 Task: Open a blank sheet, save the file as conflictresolution.doc Add Heading 'Tips for effective conflict resolution in a team: 'Tips for effective conflict resolution in a team:  Add the following points with numberingAdd the following points with numbering 1.	Encourage open dialogue_x000D_
2.	Seek win-win solutions_x000D_
3.	Promote collaboration_x000D_
Select the entire thext and change line spacing to  2.5 Select the entire text and apply  Outside Borders ,change the font size of heading and points to 24
Action: Mouse moved to (19, 17)
Screenshot: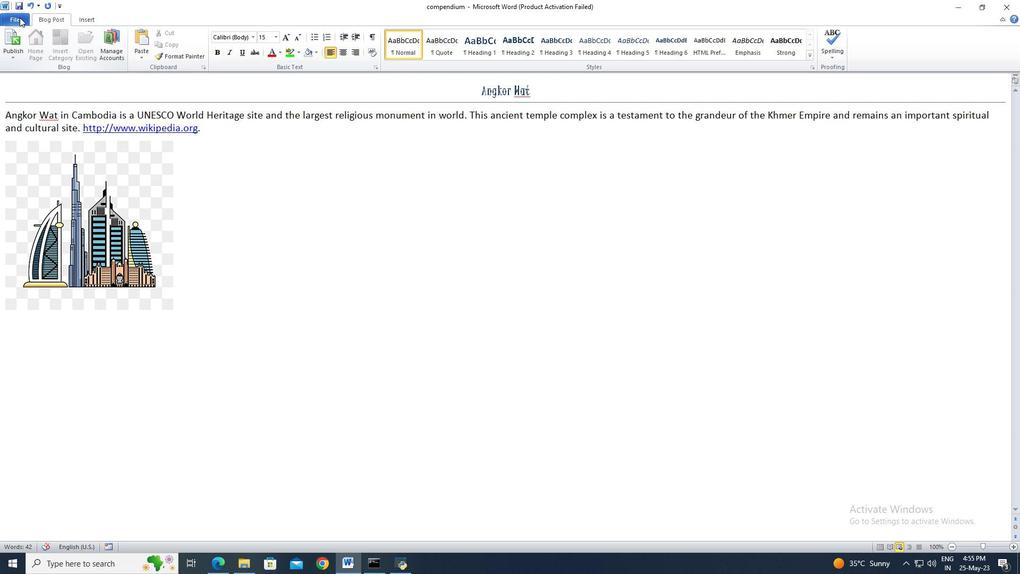 
Action: Mouse pressed left at (19, 17)
Screenshot: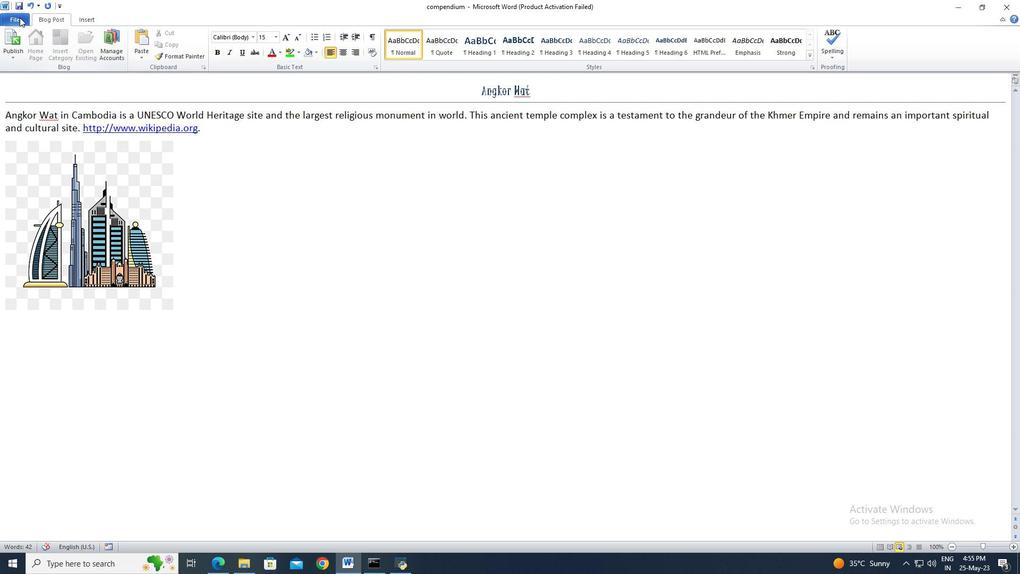 
Action: Mouse moved to (27, 139)
Screenshot: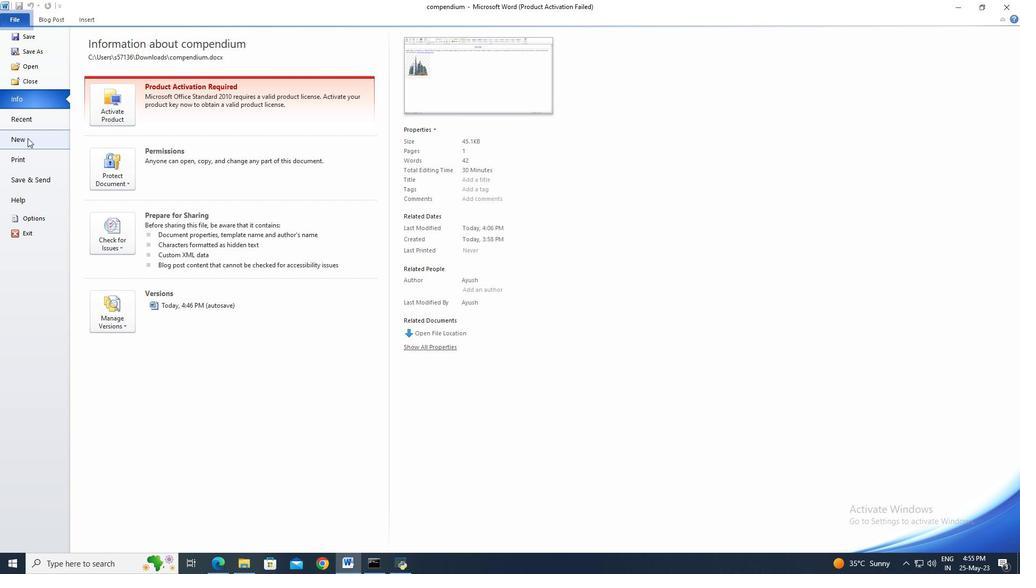 
Action: Mouse pressed left at (27, 139)
Screenshot: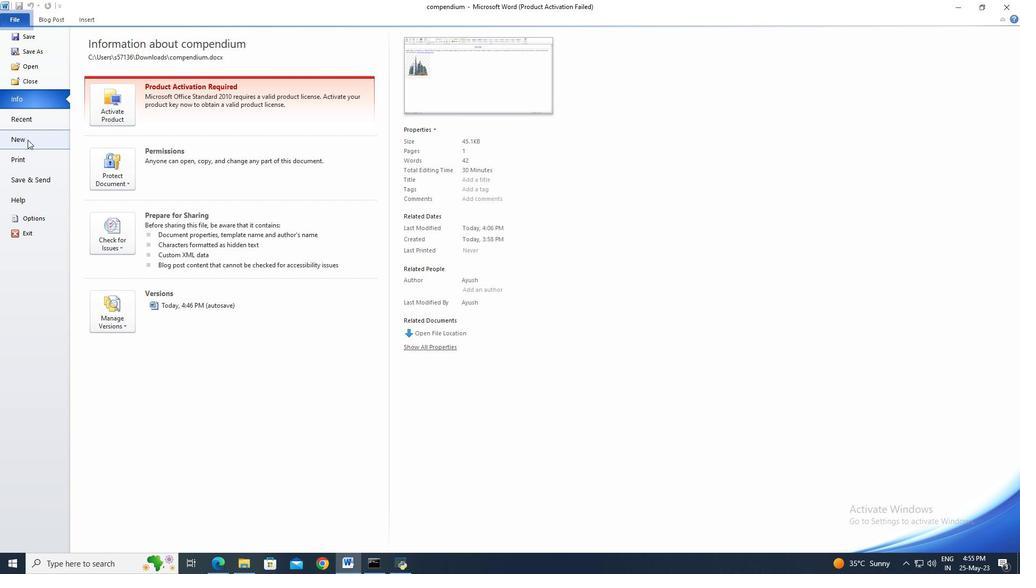 
Action: Mouse moved to (519, 260)
Screenshot: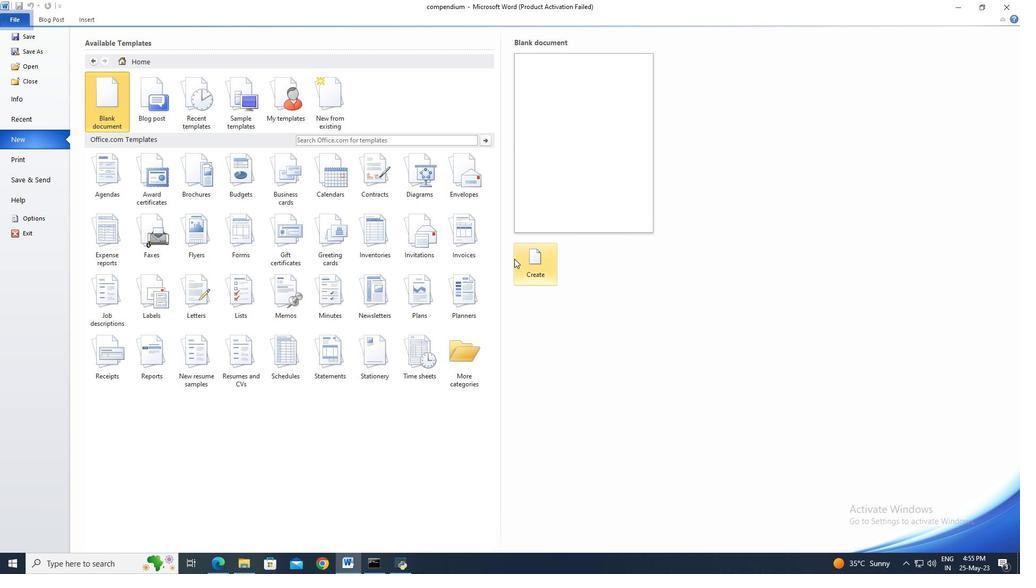 
Action: Mouse pressed left at (519, 260)
Screenshot: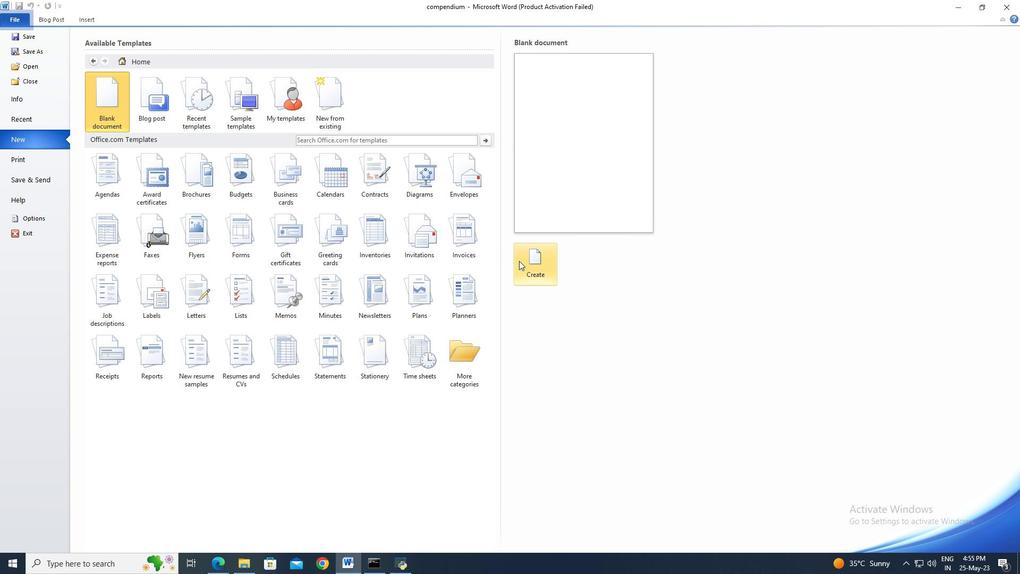 
Action: Mouse moved to (26, 22)
Screenshot: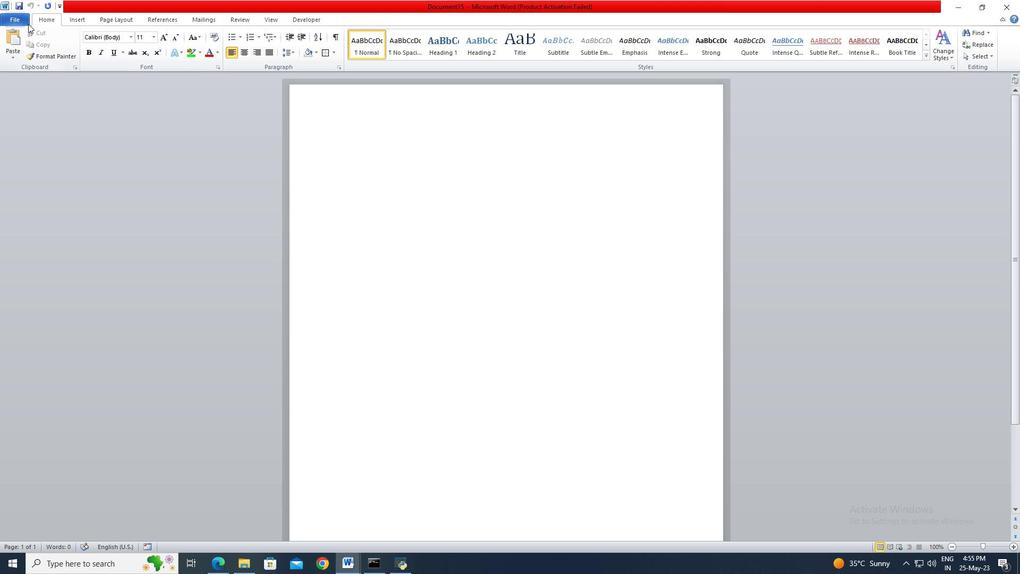 
Action: Mouse pressed left at (26, 22)
Screenshot: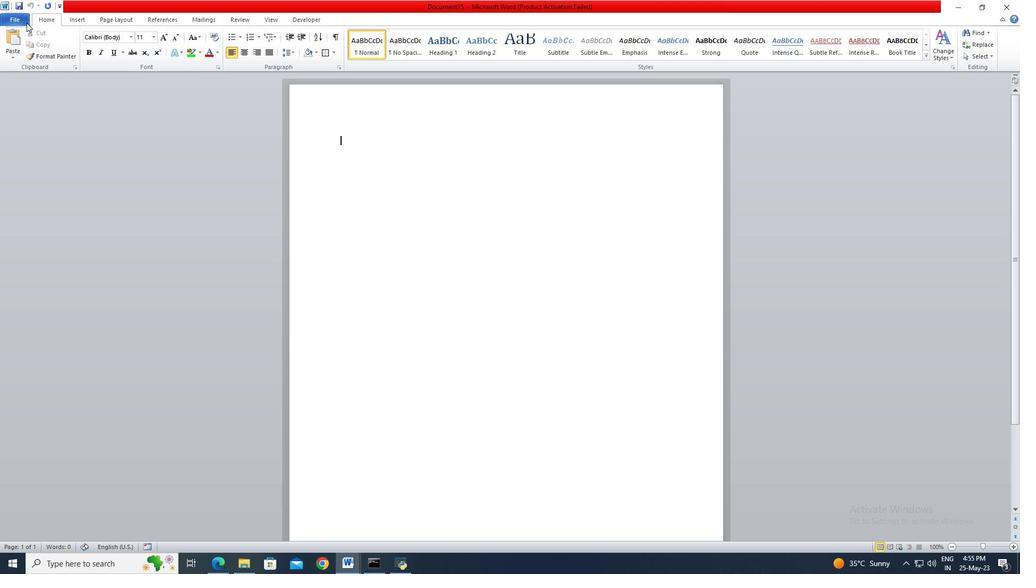 
Action: Mouse moved to (27, 47)
Screenshot: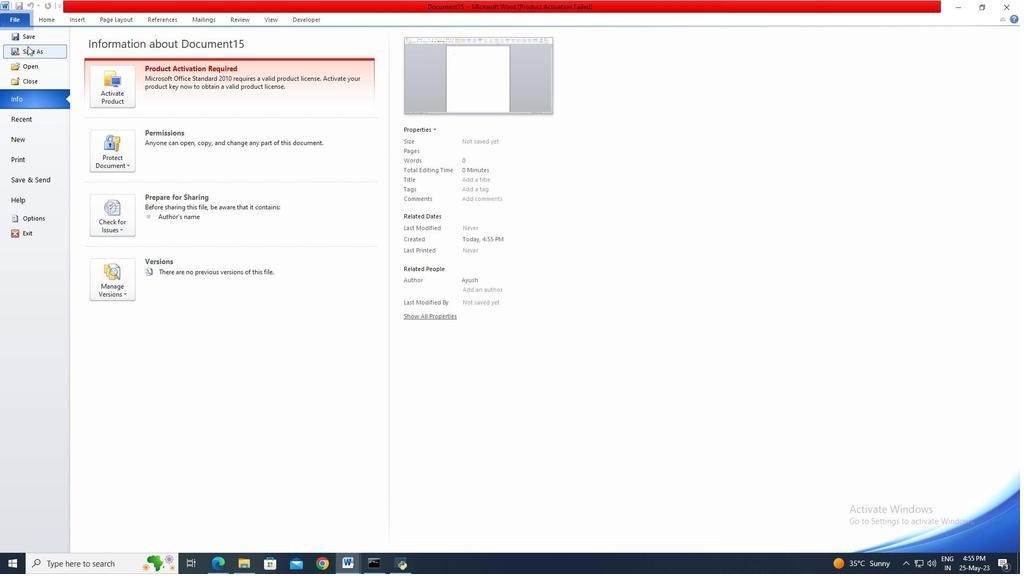 
Action: Mouse pressed left at (27, 47)
Screenshot: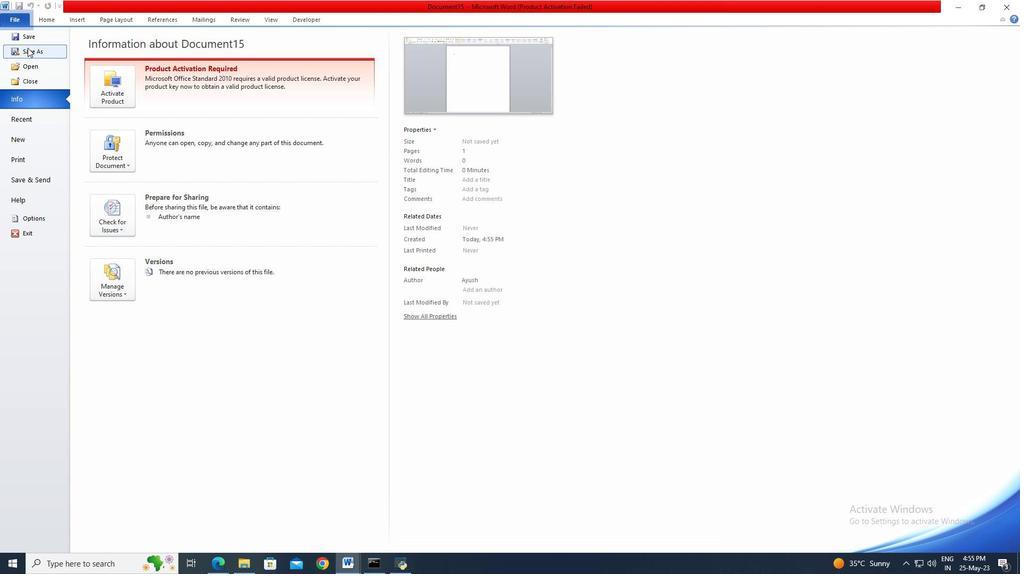 
Action: Mouse moved to (45, 130)
Screenshot: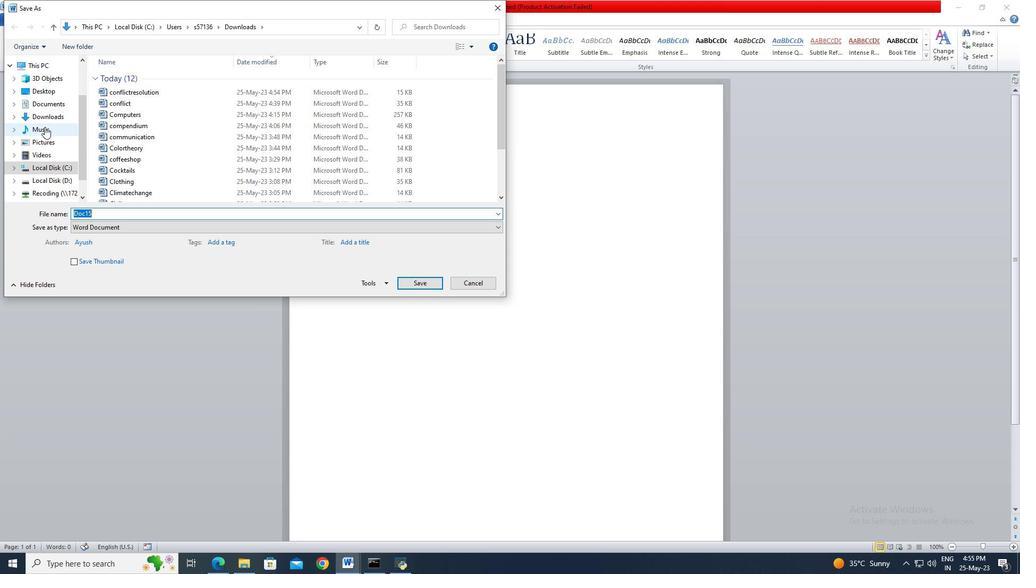 
Action: Mouse pressed left at (45, 130)
Screenshot: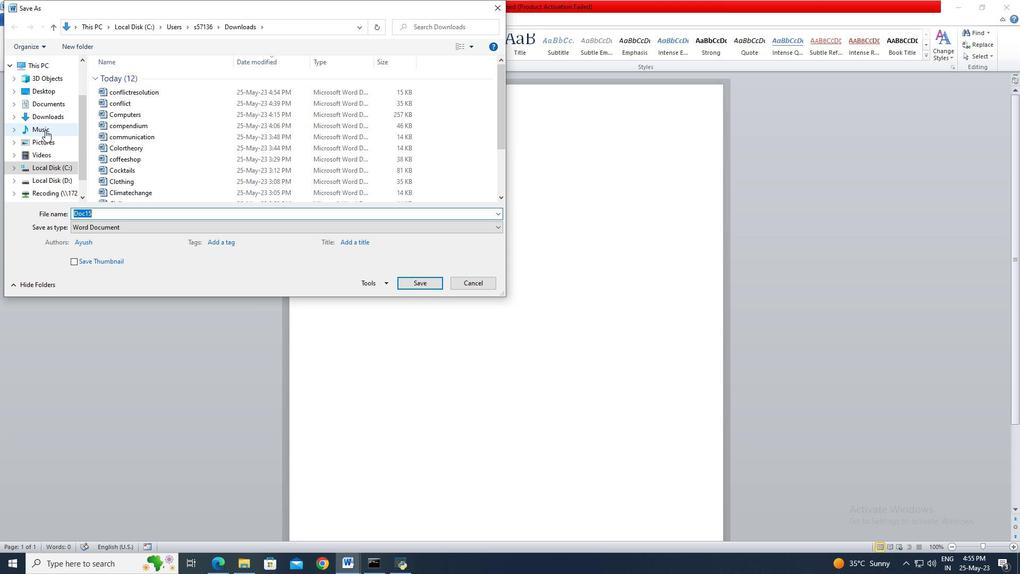 
Action: Mouse moved to (104, 206)
Screenshot: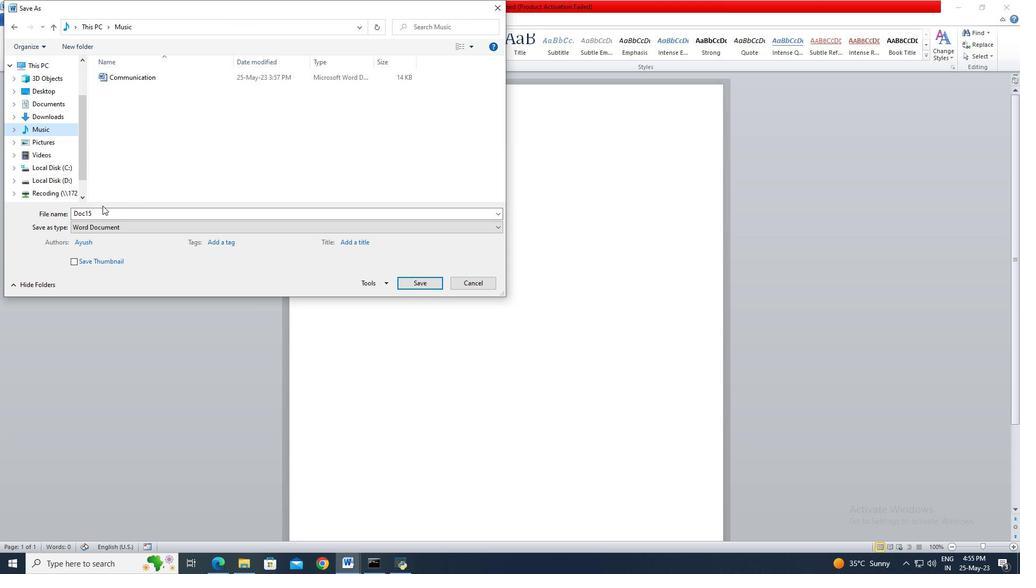 
Action: Mouse pressed left at (104, 206)
Screenshot: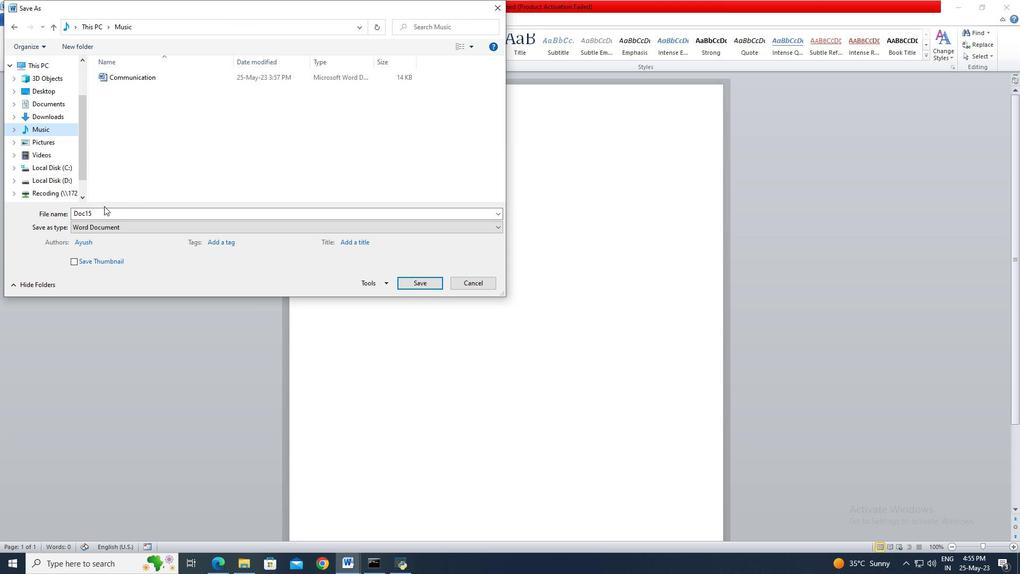 
Action: Mouse moved to (109, 212)
Screenshot: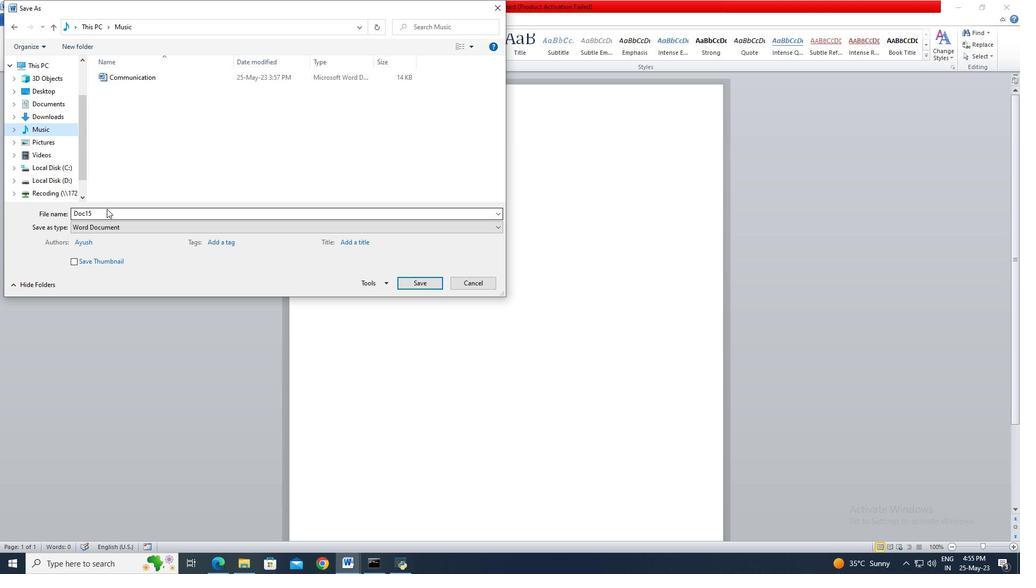 
Action: Mouse pressed left at (109, 212)
Screenshot: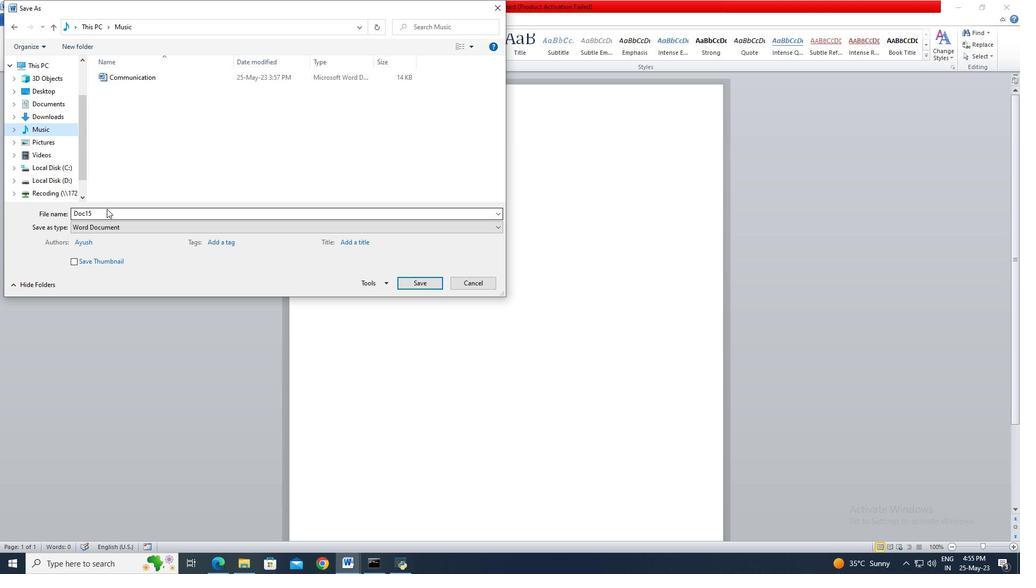 
Action: Key pressed conflictresolution
Screenshot: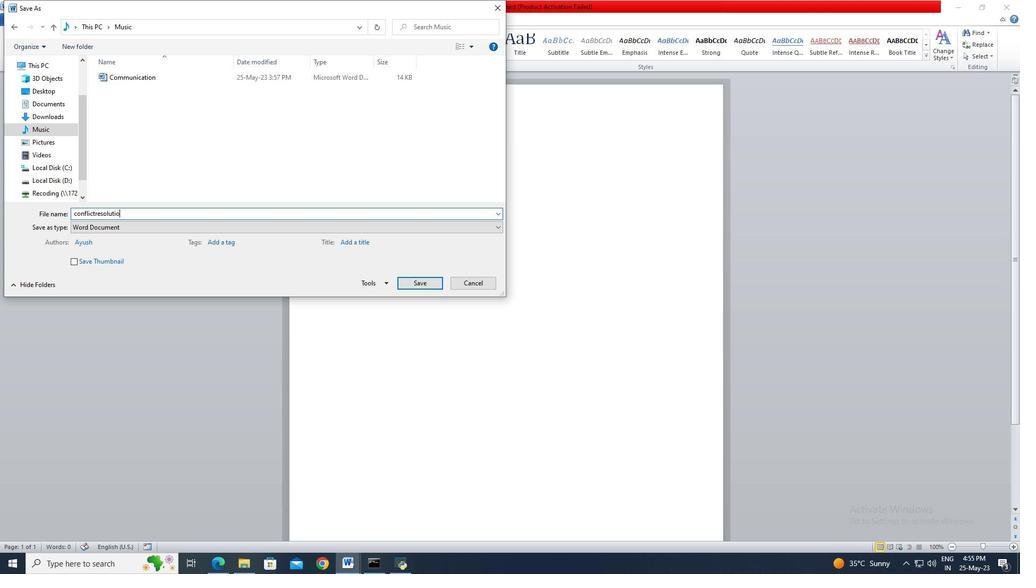 
Action: Mouse moved to (439, 286)
Screenshot: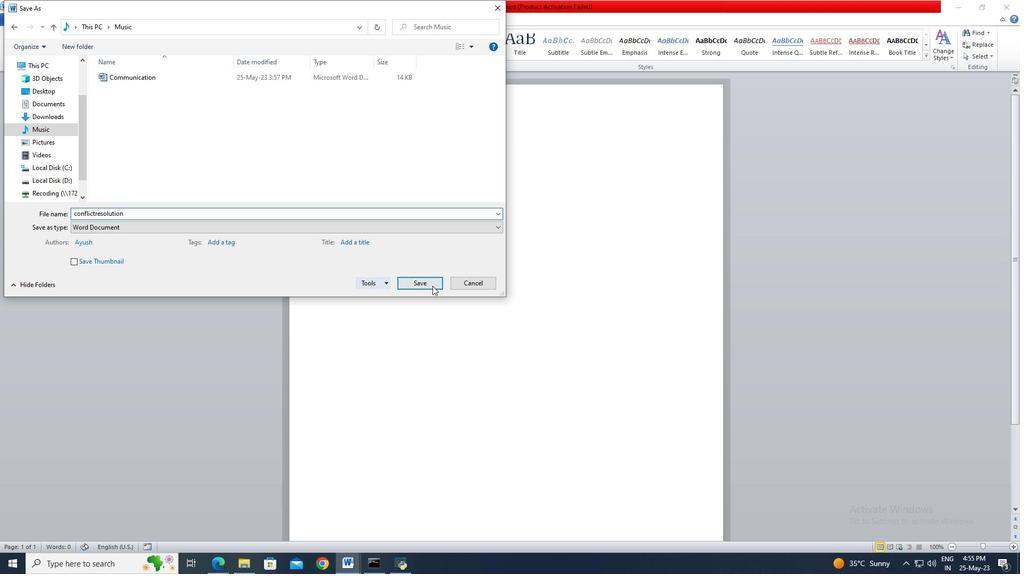 
Action: Mouse pressed left at (439, 286)
Screenshot: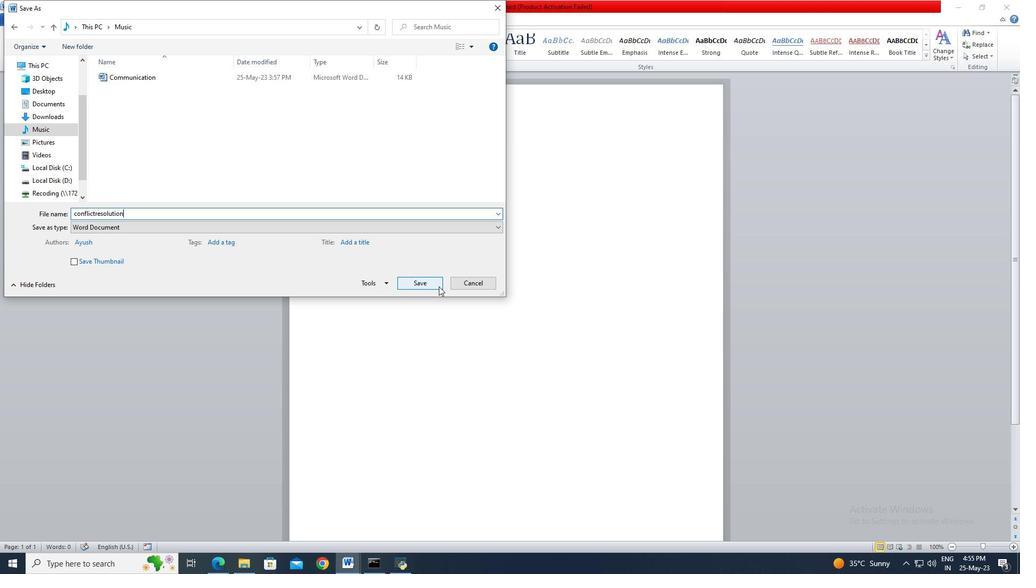 
Action: Mouse moved to (459, 50)
Screenshot: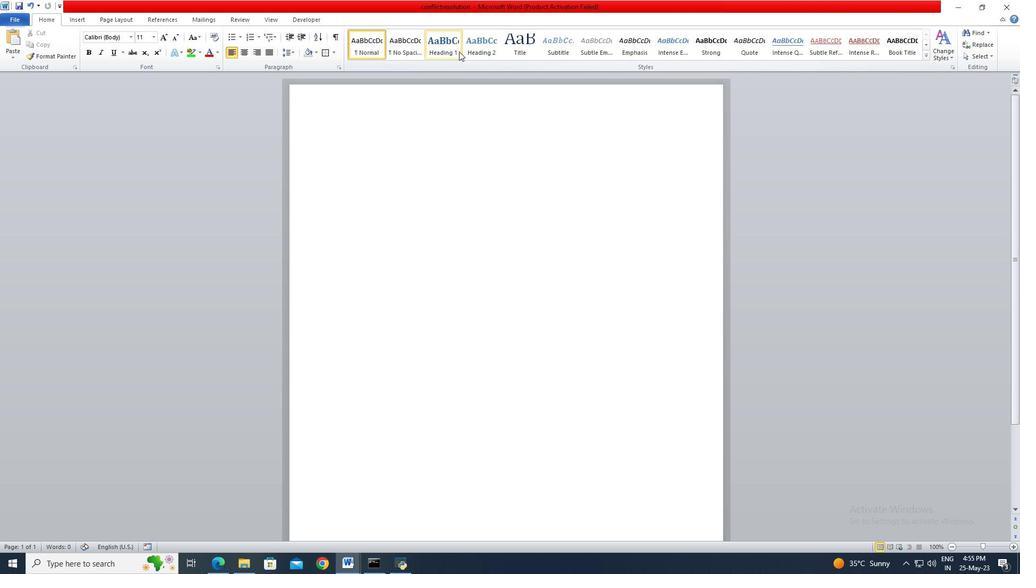 
Action: Mouse pressed left at (459, 50)
Screenshot: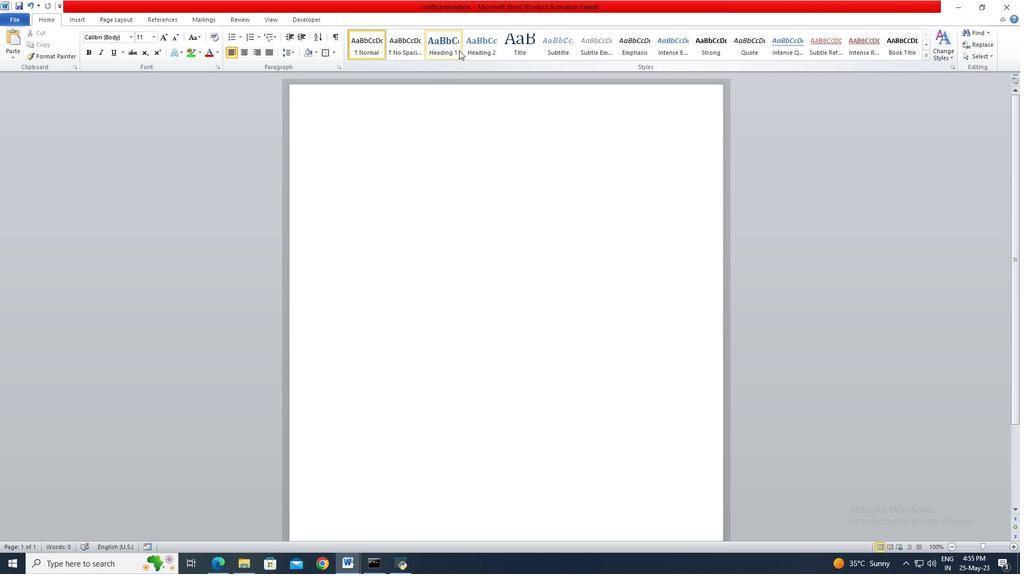 
Action: Key pressed <Key.shift>To<Key.backspace>ips<Key.space>for<Key.space>effective<Key.space>conflict<Key.space>resolution<Key.space>in<Key.space>a<Key.space>team<Key.shift>:<Key.enter><Key.enter>
Screenshot: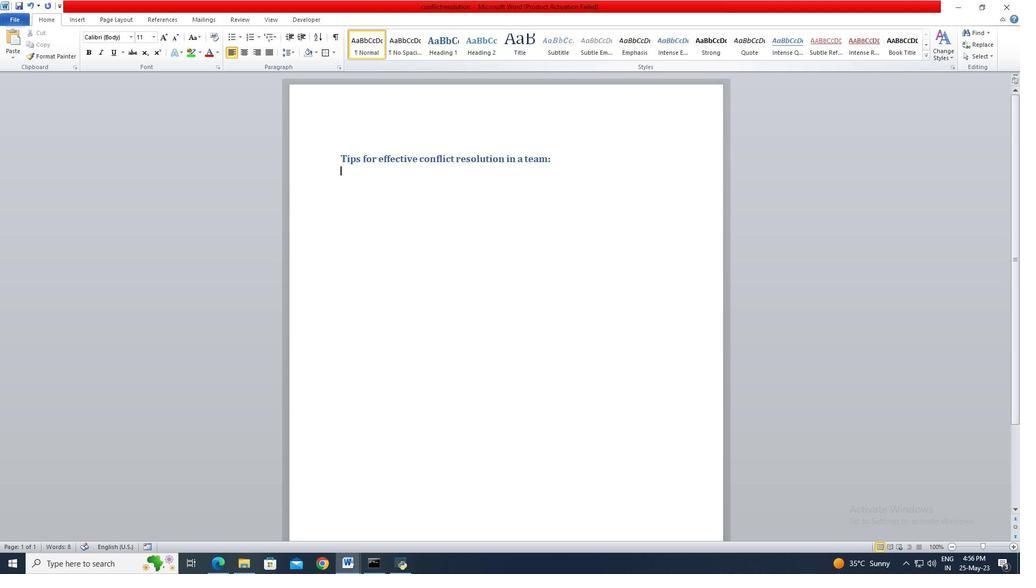 
Action: Mouse moved to (256, 37)
Screenshot: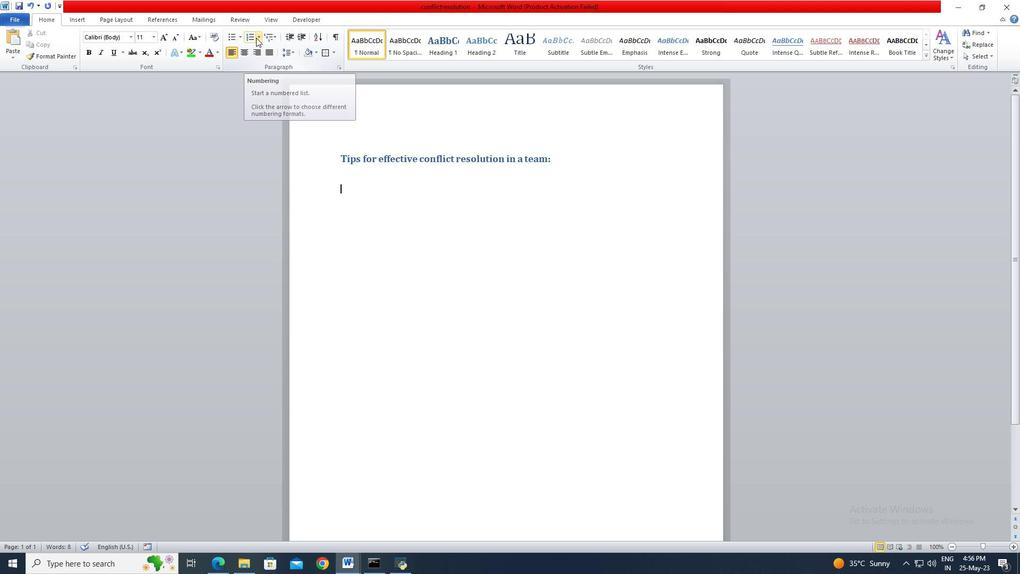 
Action: Mouse pressed left at (256, 37)
Screenshot: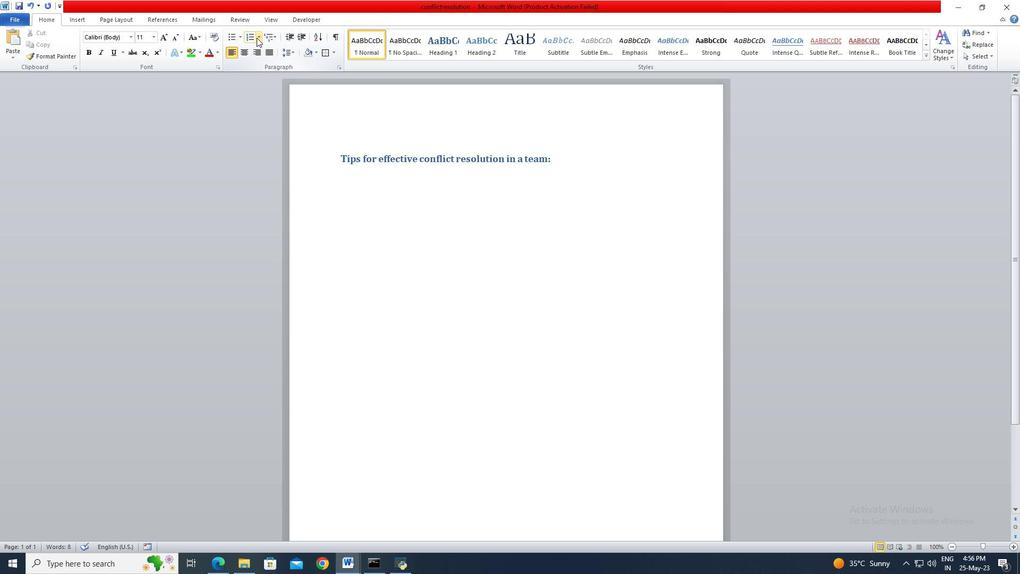 
Action: Mouse moved to (305, 139)
Screenshot: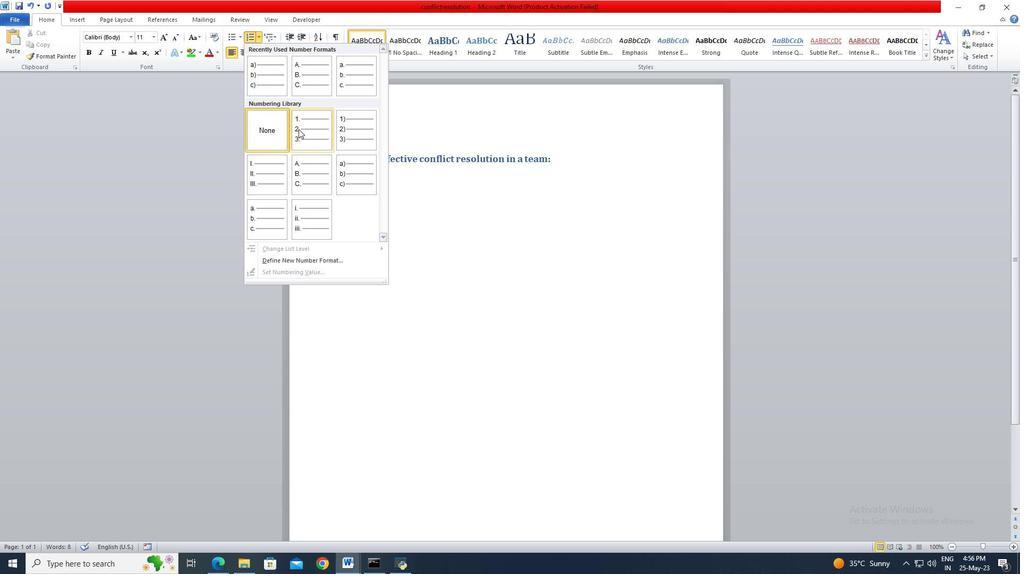 
Action: Mouse pressed left at (305, 139)
Screenshot: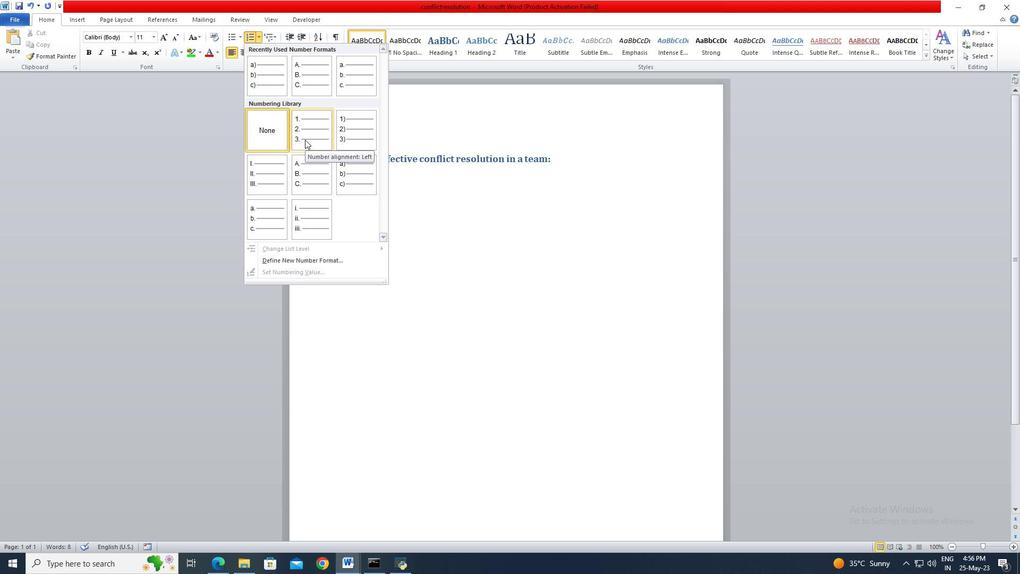
Action: Mouse moved to (380, 187)
Screenshot: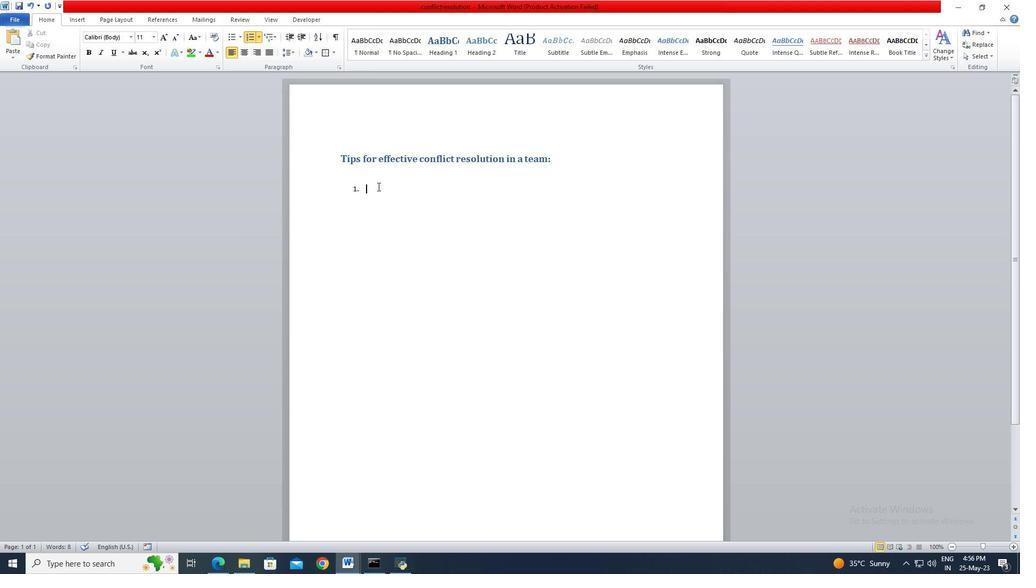 
Action: Mouse pressed left at (380, 187)
Screenshot: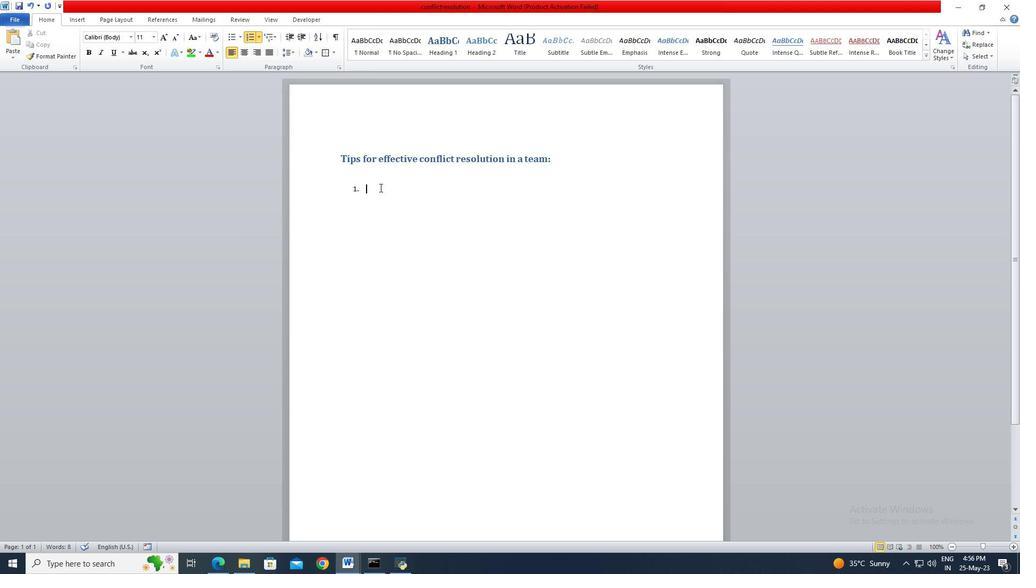 
Action: Key pressed <Key.shift>Encourage<Key.space>open<Key.space>dialogue<Key.enter><Key.shift_r>Seek<Key.space>win-win<Key.space>solutions<Key.enter><Key.shift>Promote<Key.space>collaborationctrl+A
Screenshot: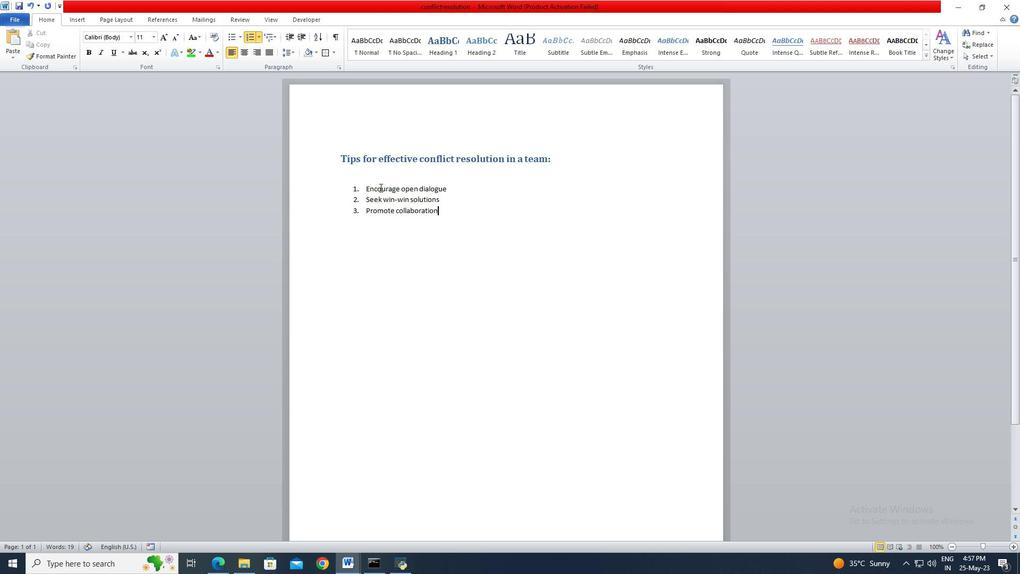 
Action: Mouse moved to (294, 55)
Screenshot: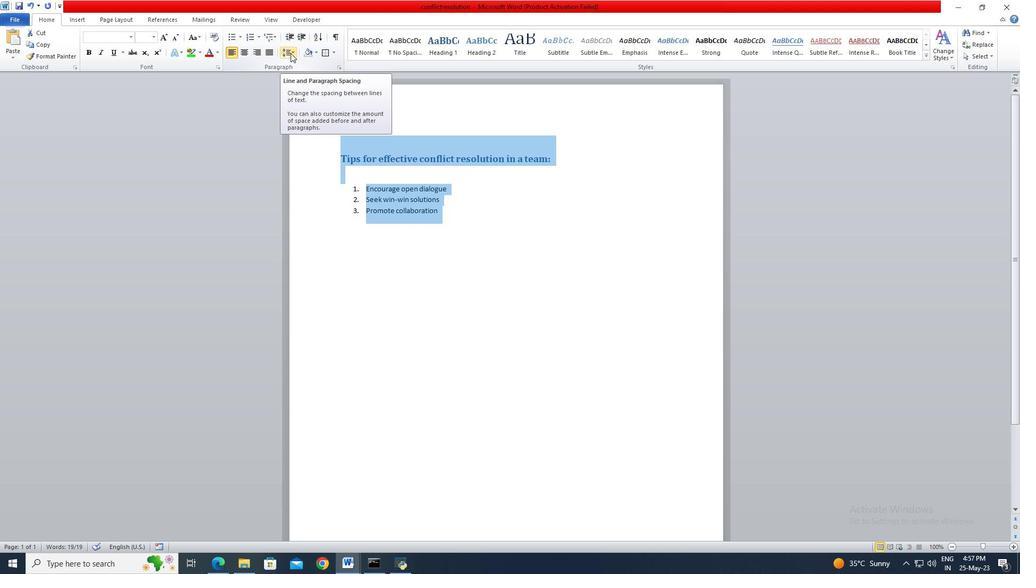 
Action: Mouse pressed left at (294, 55)
Screenshot: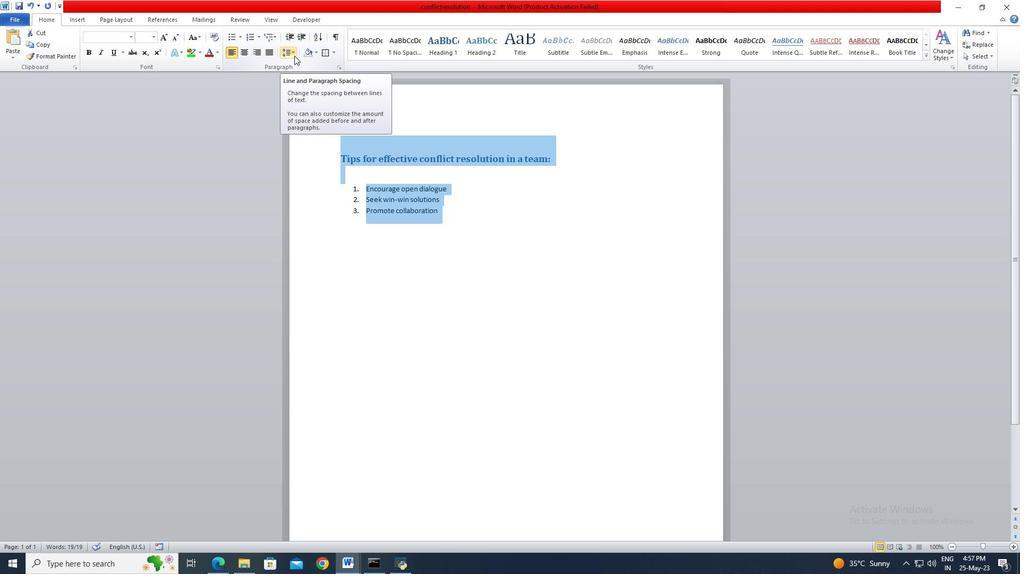 
Action: Mouse moved to (301, 119)
Screenshot: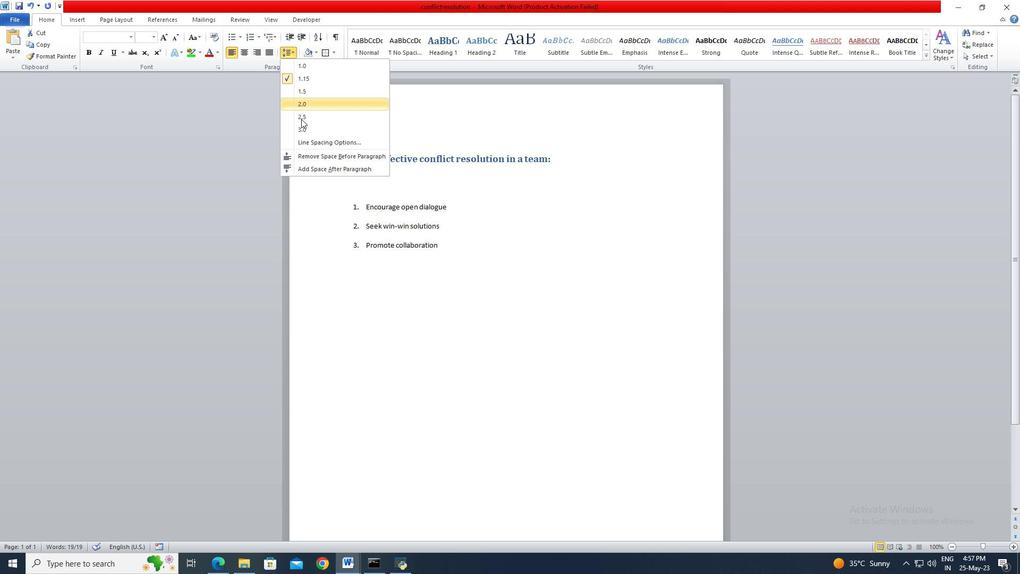 
Action: Mouse pressed left at (301, 119)
Screenshot: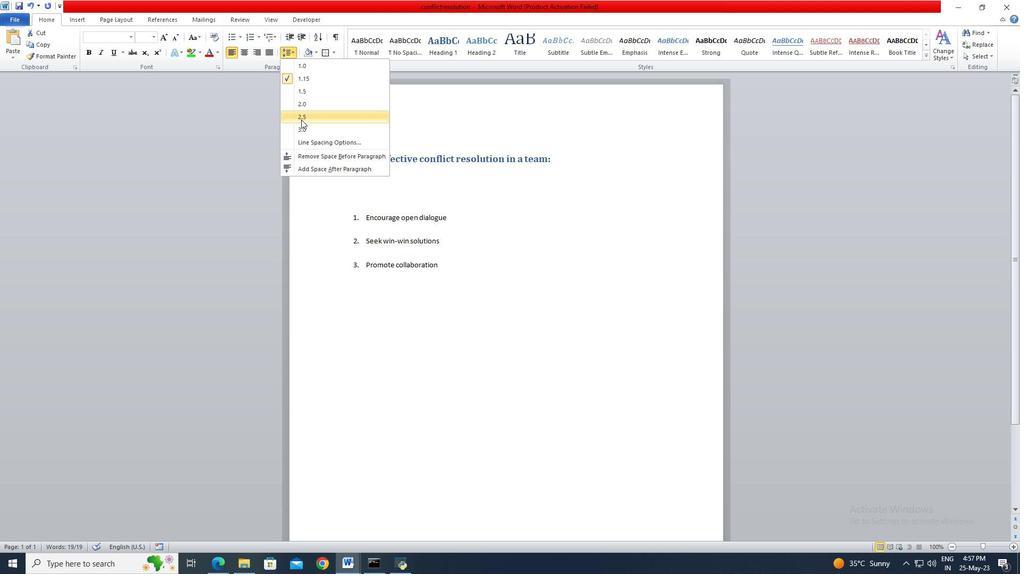 
Action: Mouse moved to (336, 52)
Screenshot: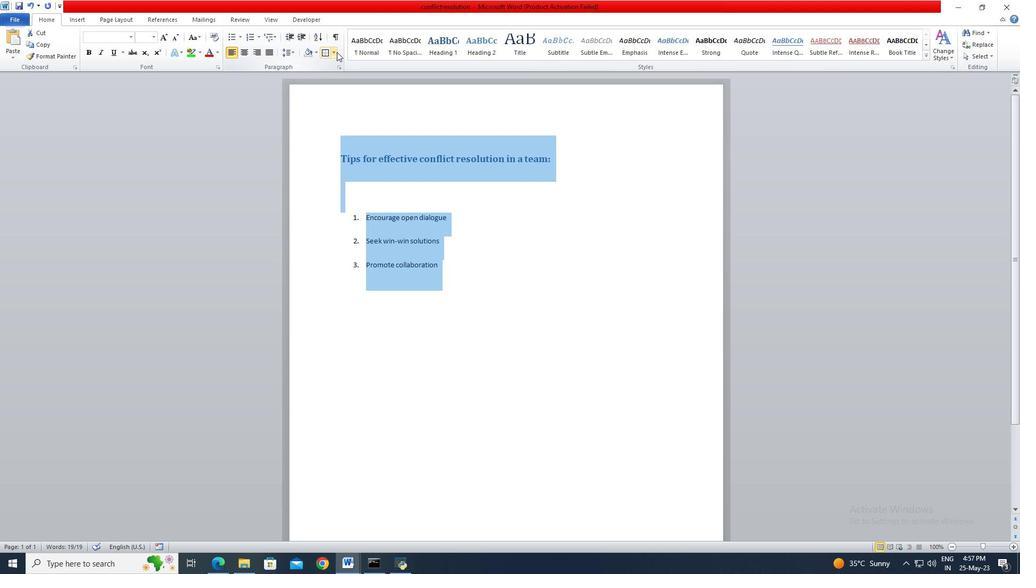 
Action: Mouse pressed left at (336, 52)
Screenshot: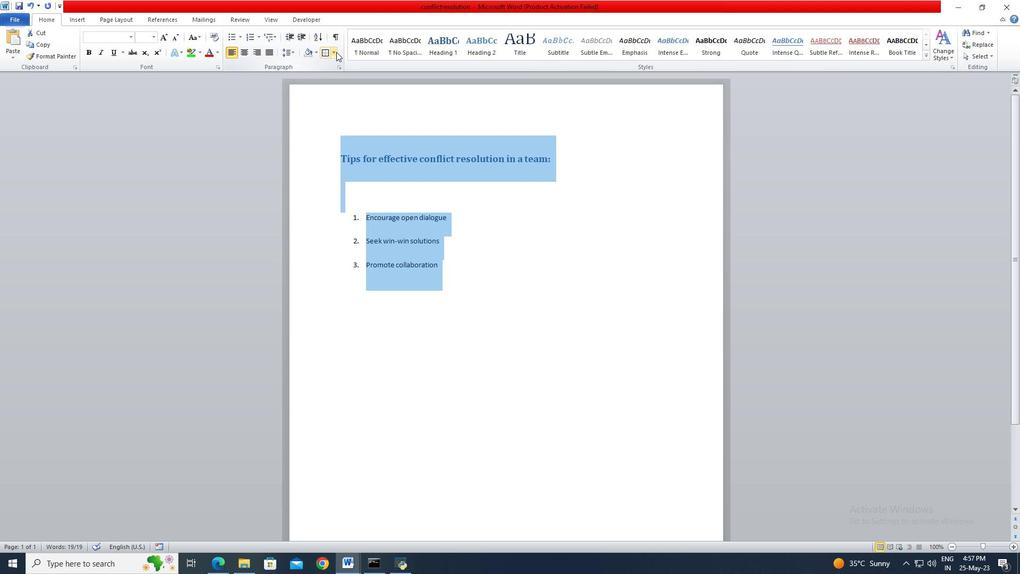 
Action: Mouse moved to (344, 135)
Screenshot: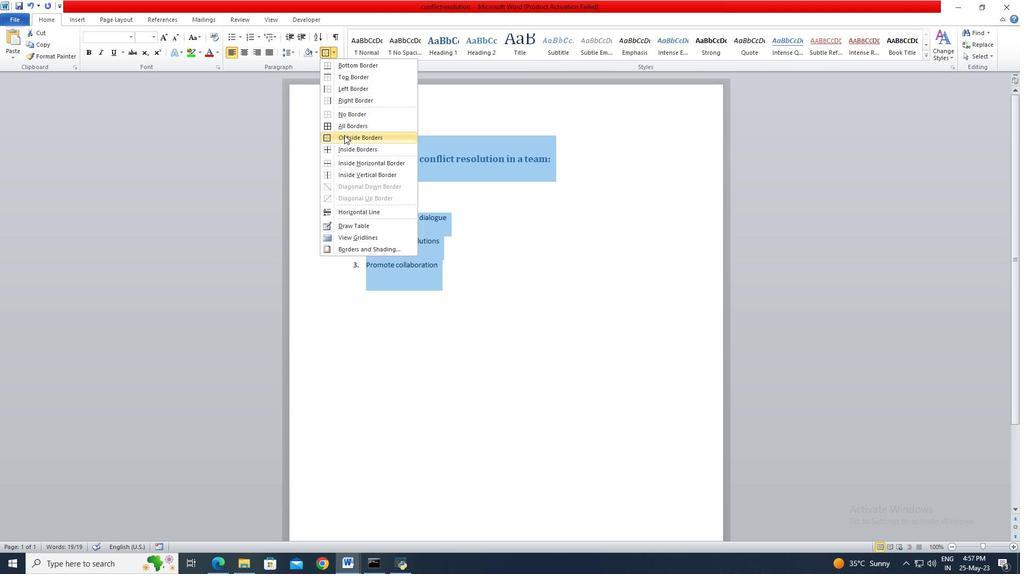 
Action: Mouse pressed left at (344, 135)
Screenshot: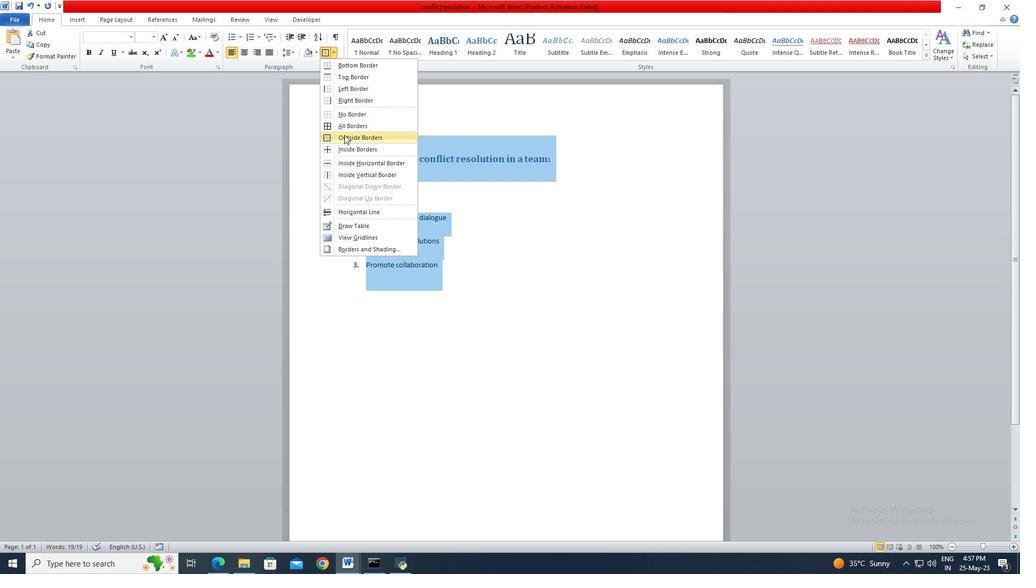 
Action: Mouse moved to (343, 162)
Screenshot: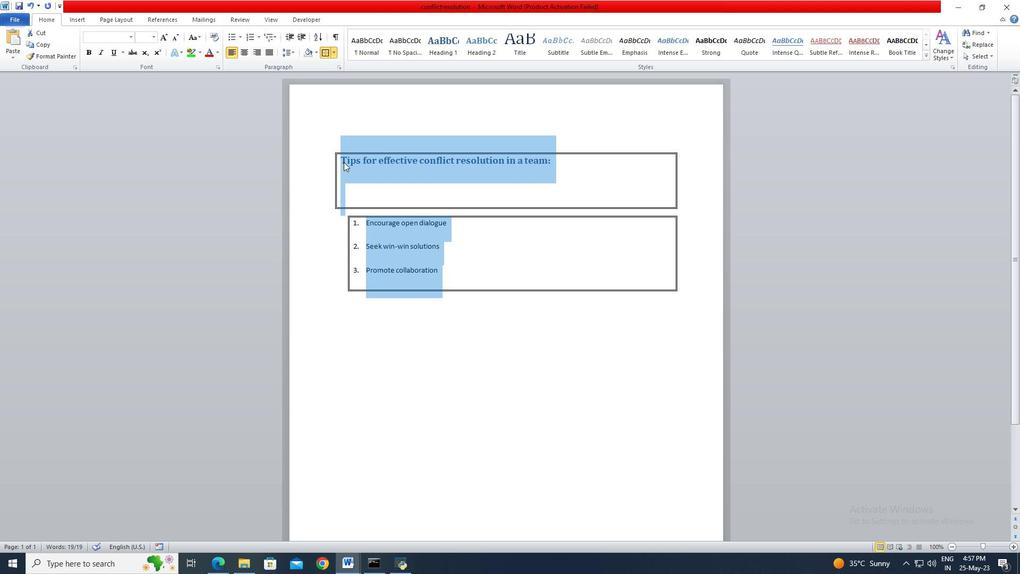 
Action: Mouse pressed left at (343, 162)
Screenshot: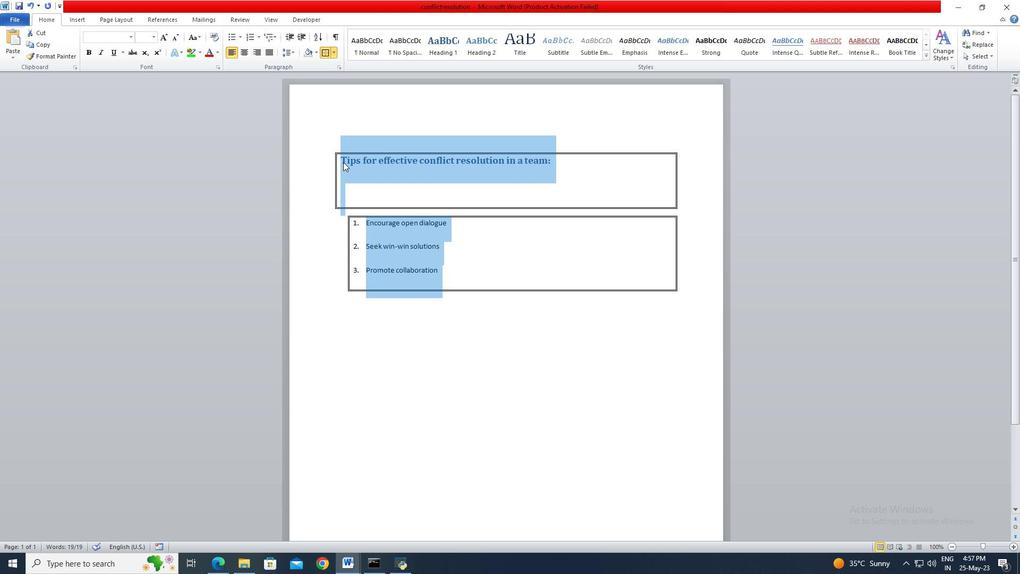 
Action: Mouse moved to (552, 166)
Screenshot: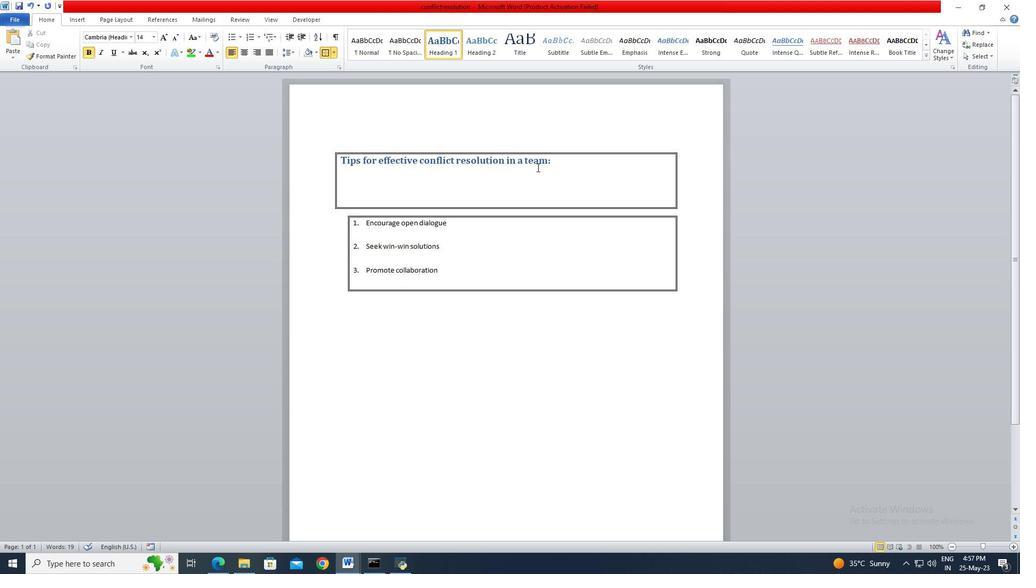 
Action: Key pressed <Key.shift><Key.shift>
Screenshot: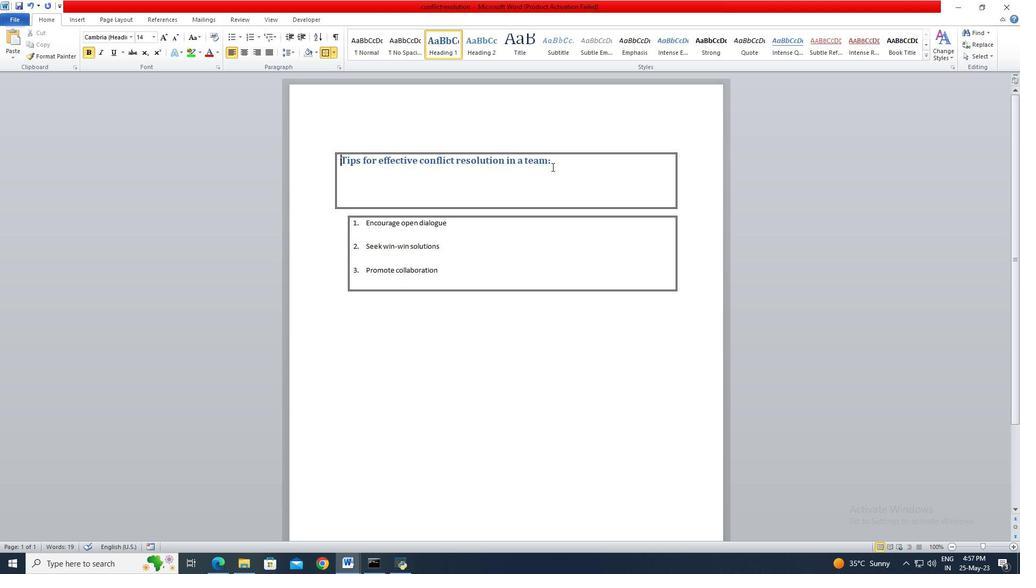 
Action: Mouse moved to (563, 161)
Screenshot: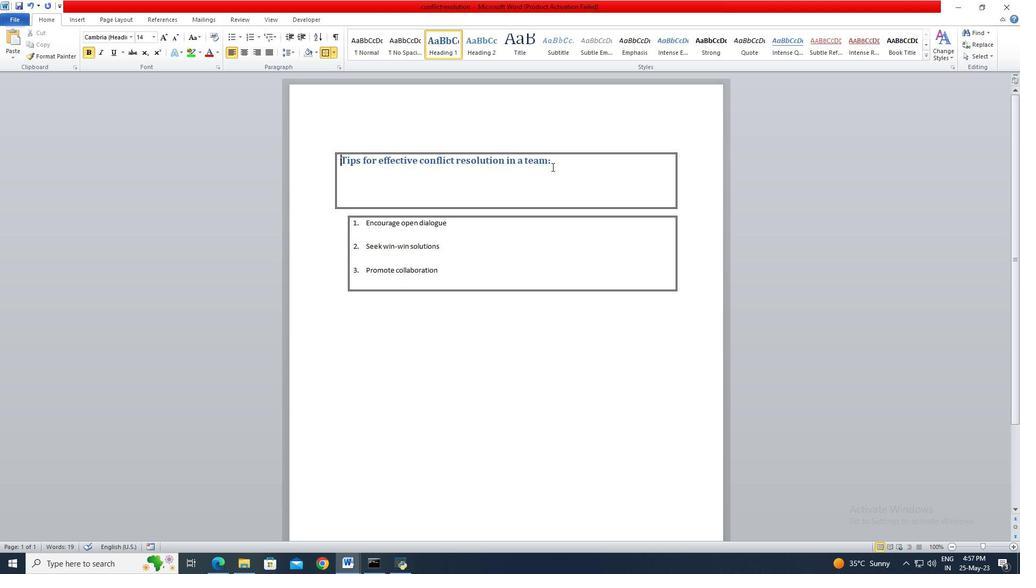 
Action: Key pressed <Key.shift><Key.shift><Key.shift><Key.shift><Key.shift><Key.shift><Key.shift><Key.shift><Key.shift>
Screenshot: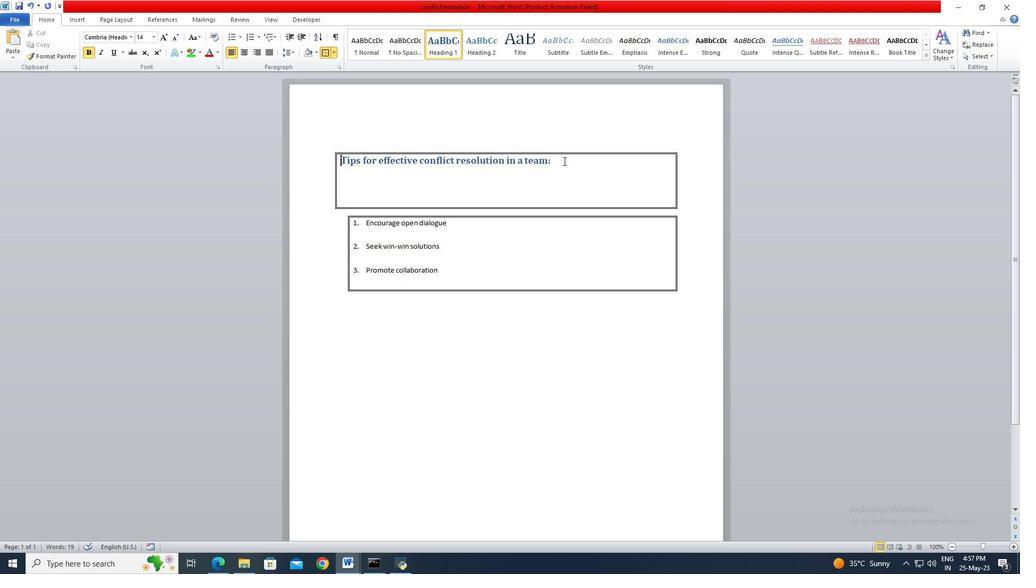 
Action: Mouse pressed left at (563, 161)
Screenshot: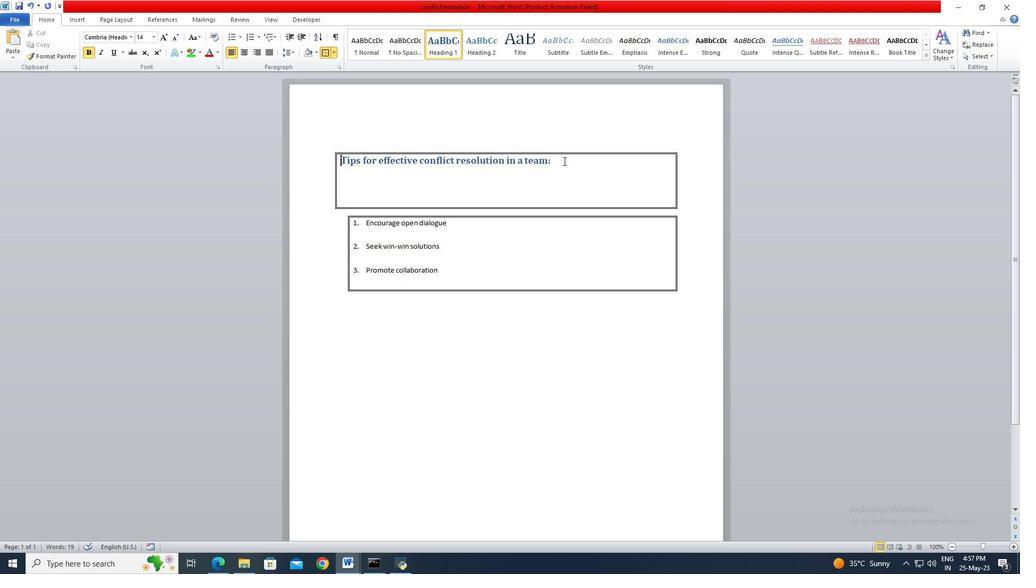 
Action: Key pressed <Key.shift><Key.shift><Key.shift><Key.shift><Key.shift><Key.shift><Key.shift>
Screenshot: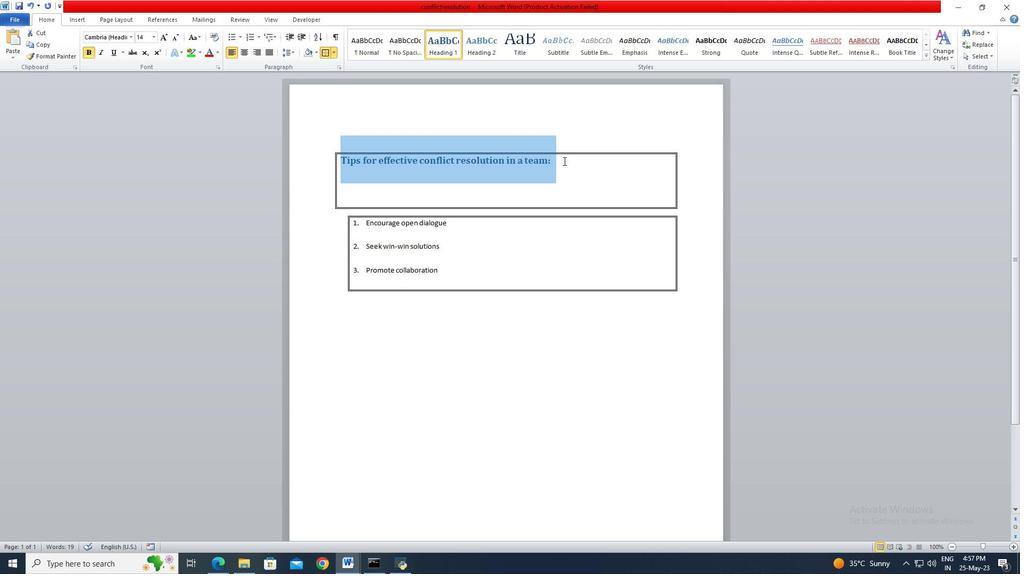 
Action: Mouse moved to (146, 36)
Screenshot: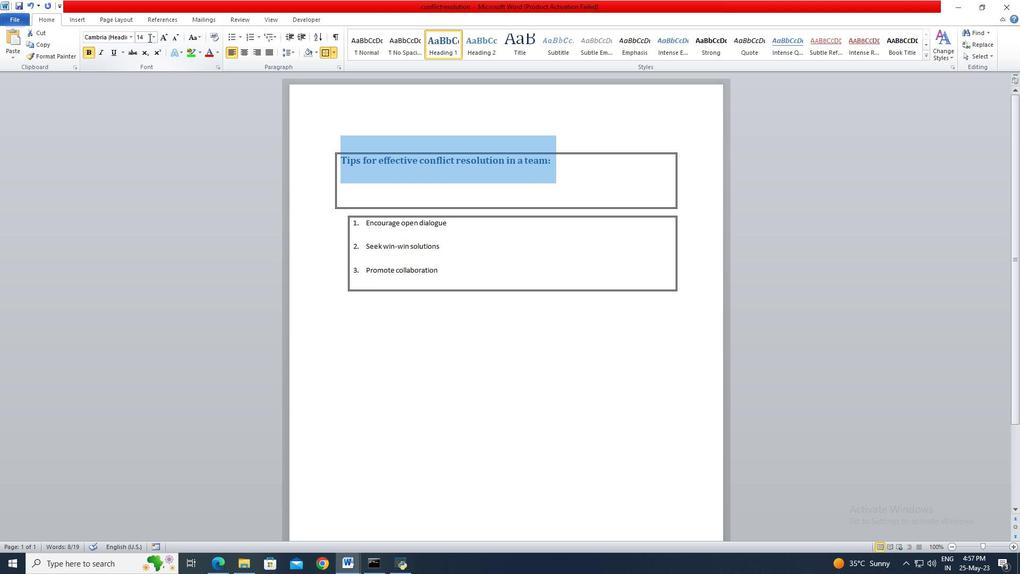 
Action: Mouse pressed left at (146, 36)
Screenshot: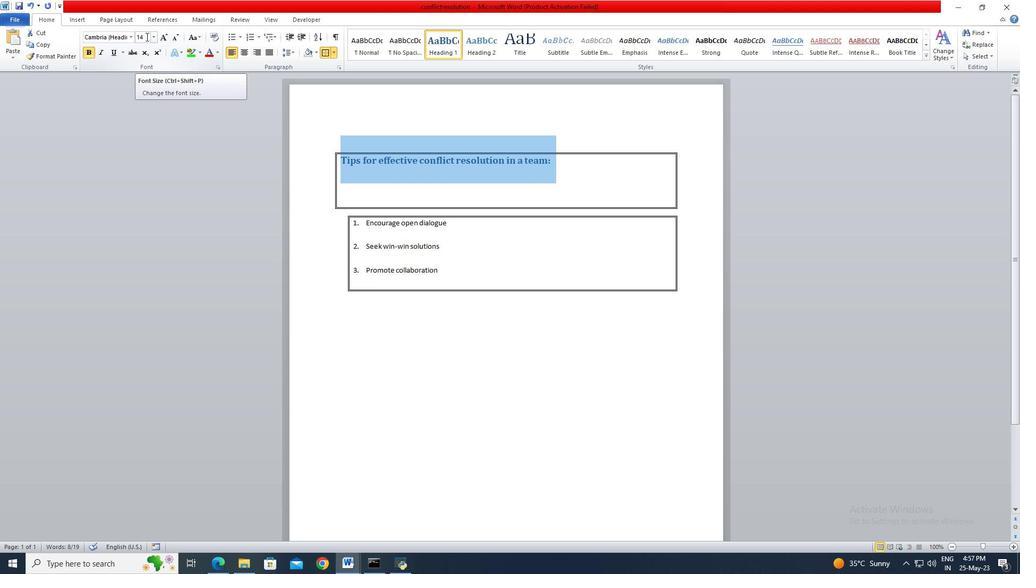 
Action: Key pressed 24<Key.enter>
Screenshot: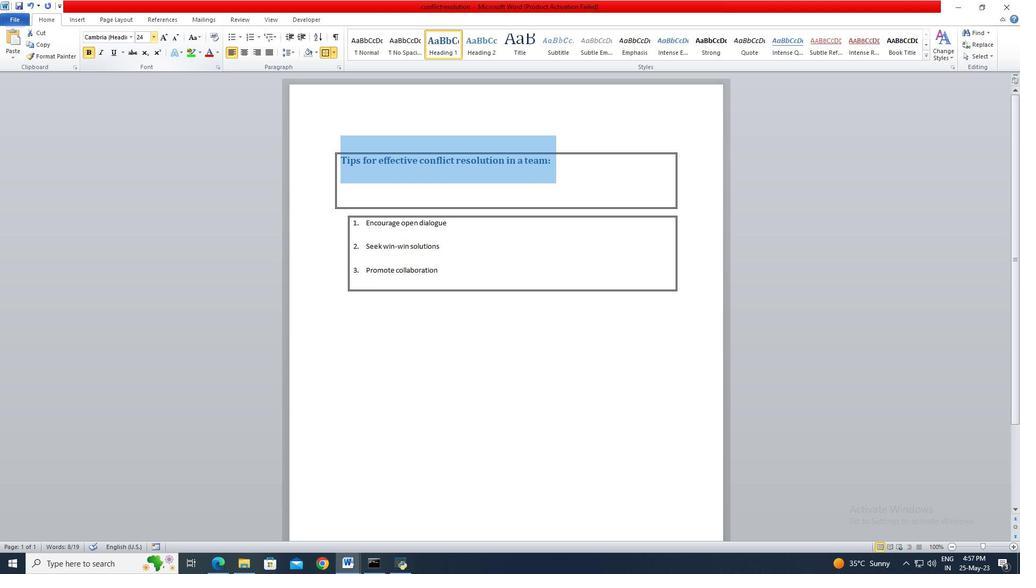 
Action: Mouse moved to (368, 293)
Screenshot: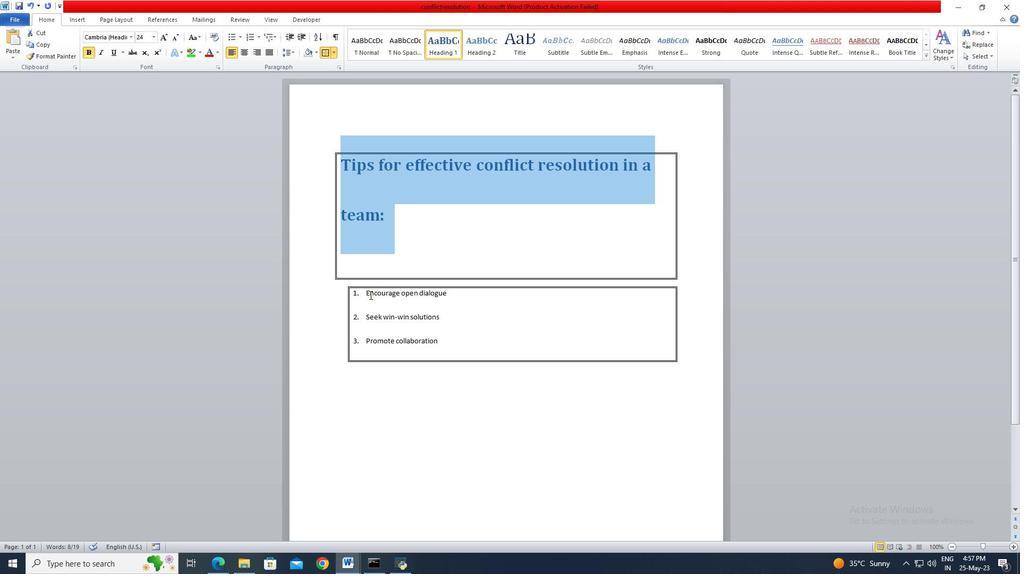 
Action: Mouse pressed left at (368, 293)
Screenshot: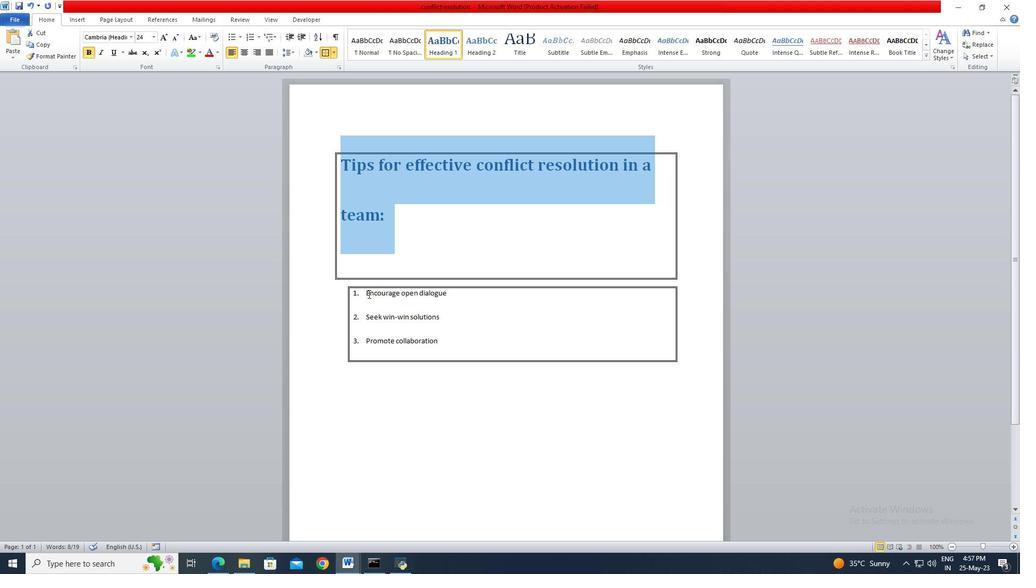 
Action: Mouse moved to (365, 292)
Screenshot: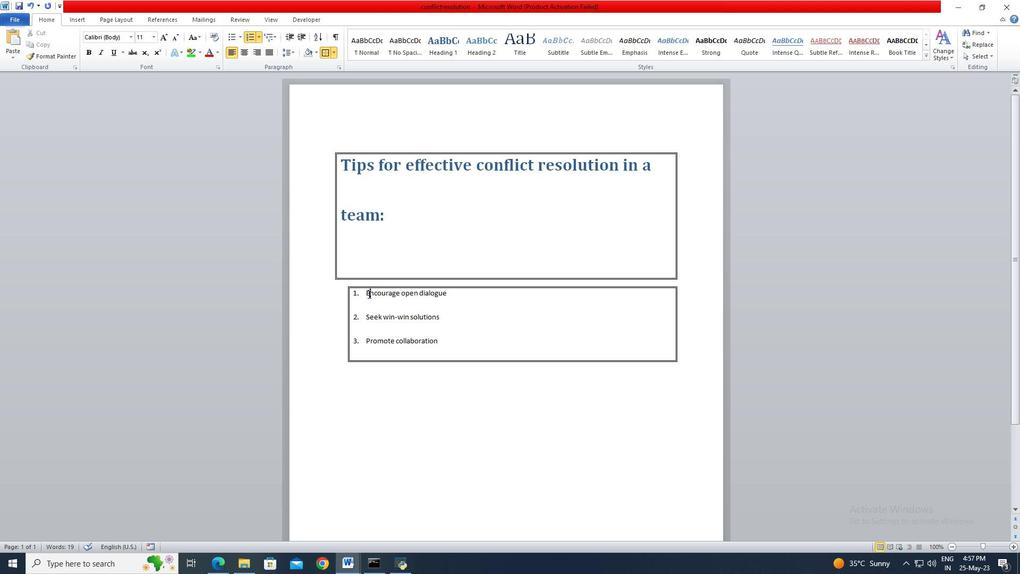 
Action: Mouse pressed left at (365, 292)
Screenshot: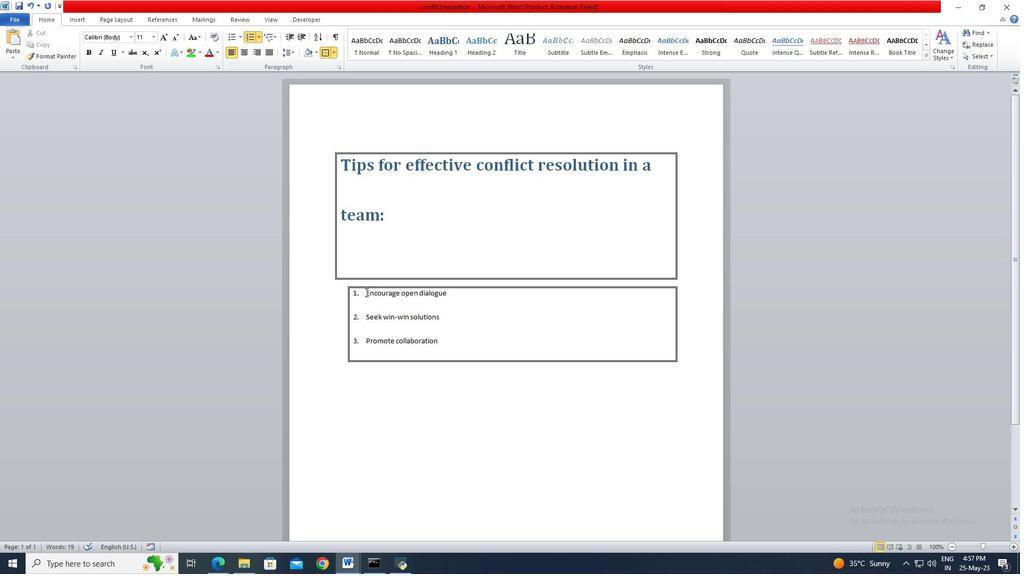 
Action: Mouse moved to (454, 343)
Screenshot: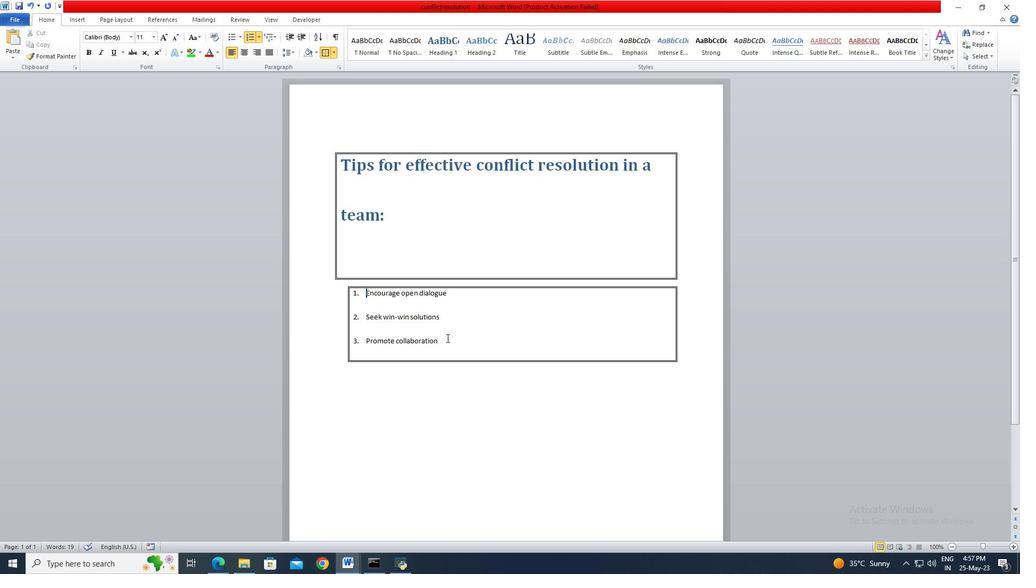 
Action: Key pressed <Key.shift><Key.shift><Key.shift><Key.shift><Key.shift><Key.shift><Key.shift><Key.shift><Key.shift><Key.shift><Key.shift><Key.shift><Key.shift><Key.shift><Key.shift><Key.shift><Key.shift><Key.shift><Key.shift><Key.shift><Key.shift><Key.shift><Key.shift>
Screenshot: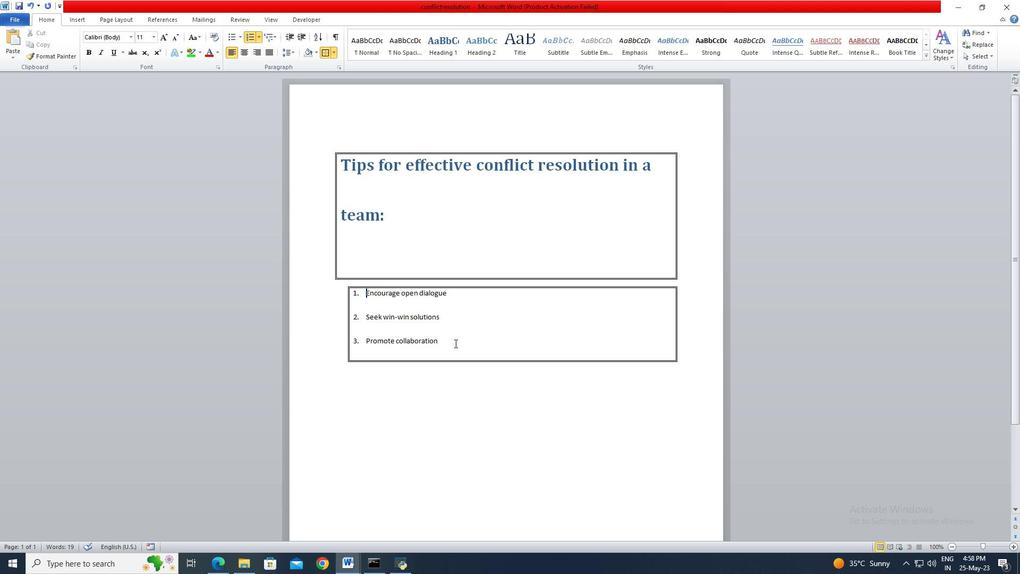 
Action: Mouse pressed left at (454, 343)
Screenshot: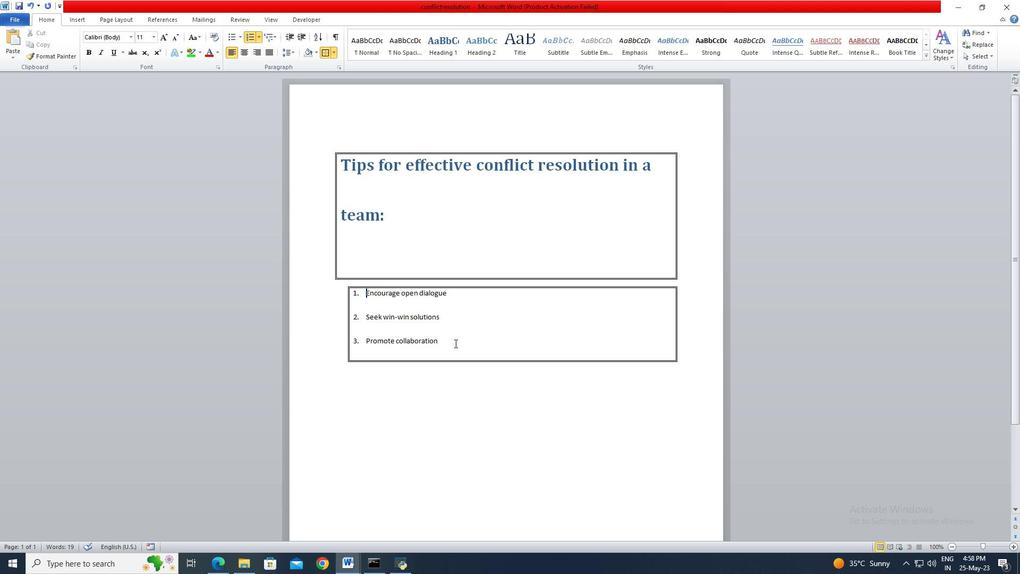 
Action: Key pressed <Key.shift><Key.shift><Key.shift><Key.shift><Key.shift><Key.shift><Key.shift><Key.shift>
Screenshot: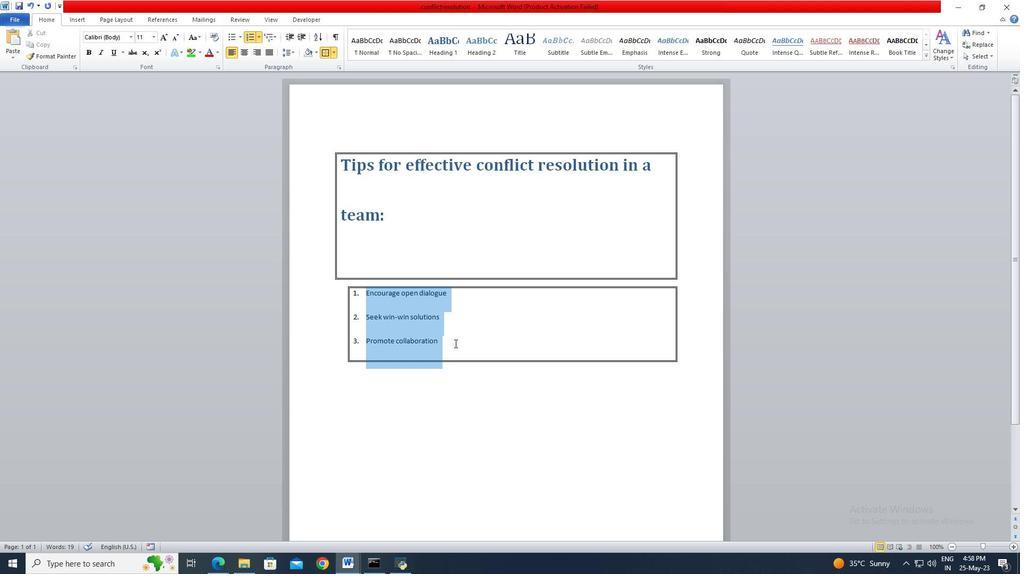 
Action: Mouse moved to (145, 37)
Screenshot: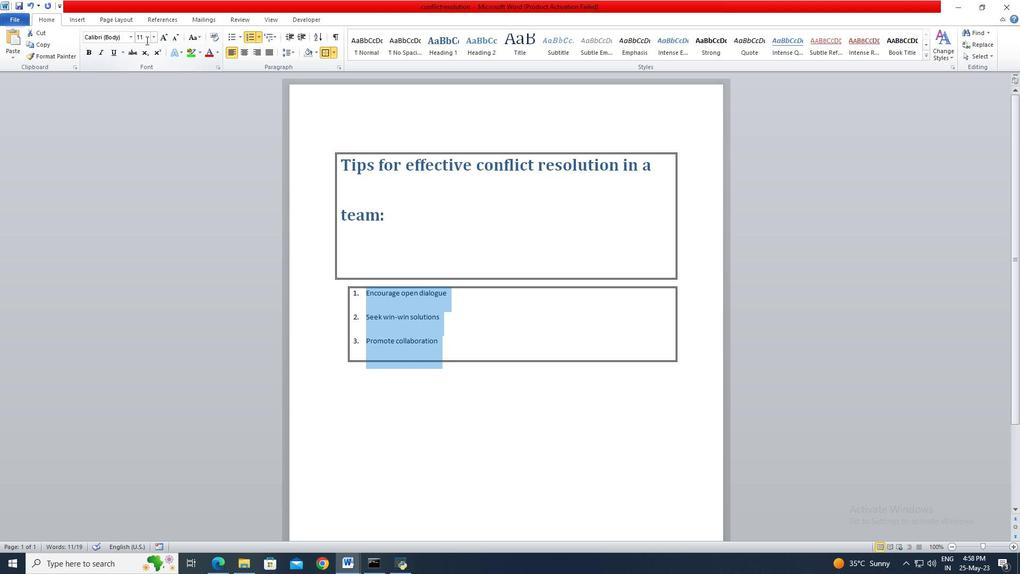 
Action: Mouse pressed left at (145, 37)
Screenshot: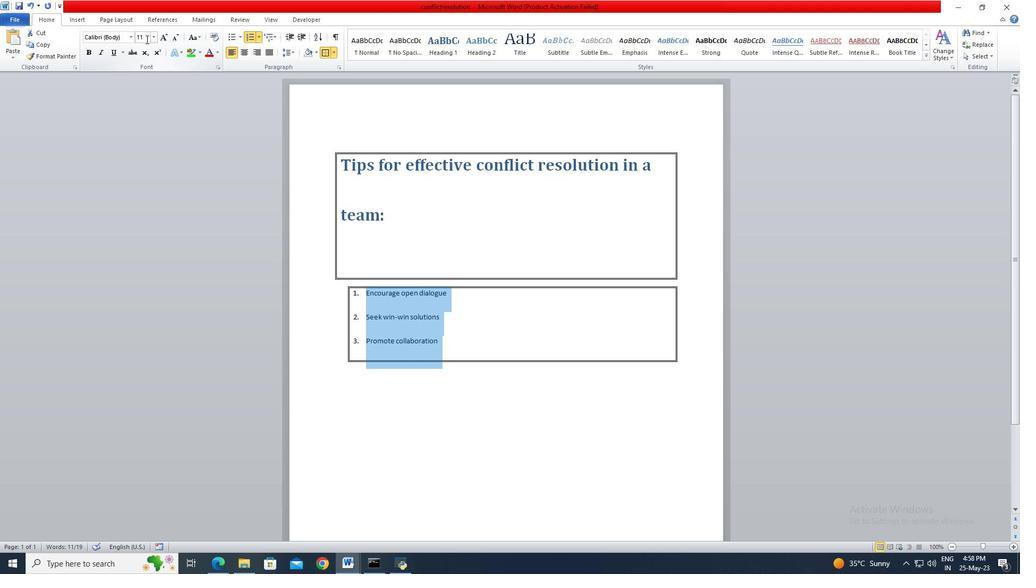 
Action: Key pressed 24<Key.enter>
Screenshot: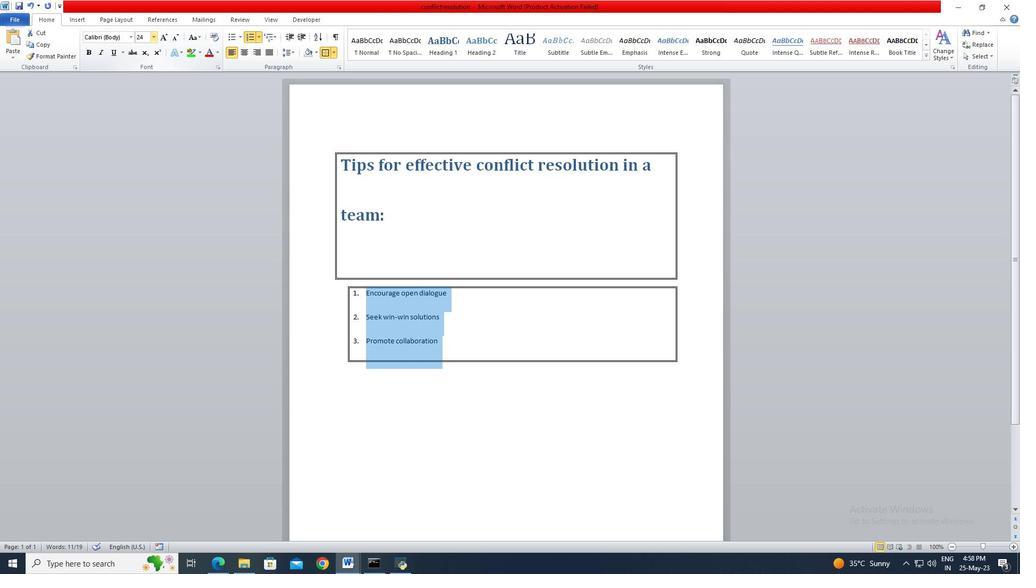 
Action: Mouse moved to (398, 267)
Screenshot: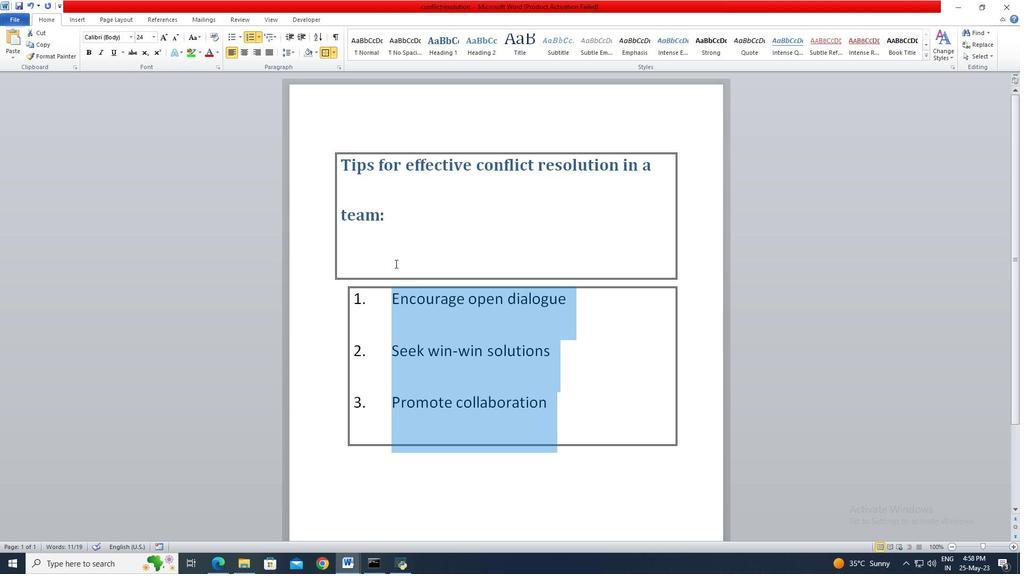
Action: Mouse pressed left at (398, 267)
Screenshot: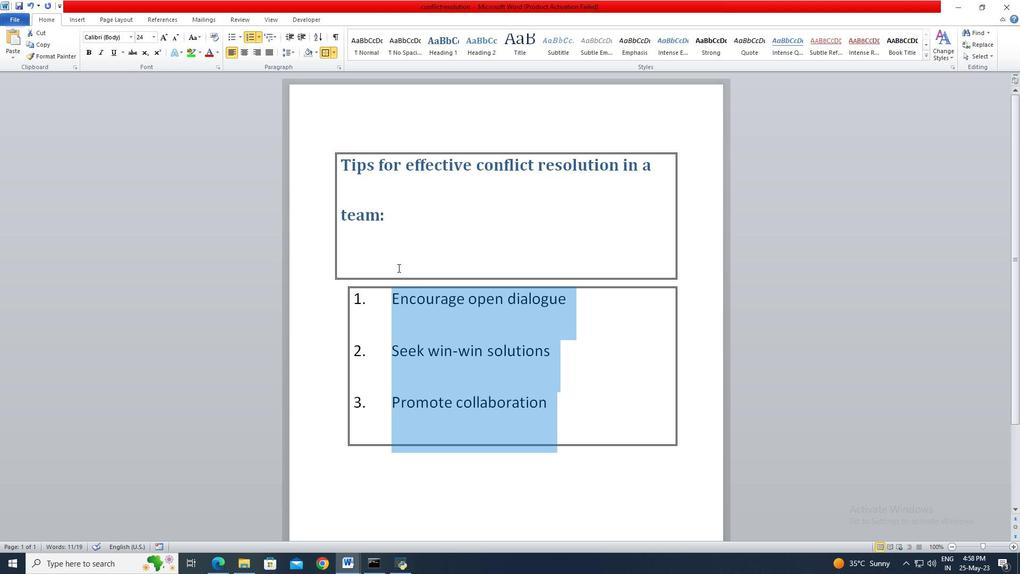 
